 Task: Use GitHub's "Issues" to report a problem you encountered.
Action: Mouse moved to (948, 53)
Screenshot: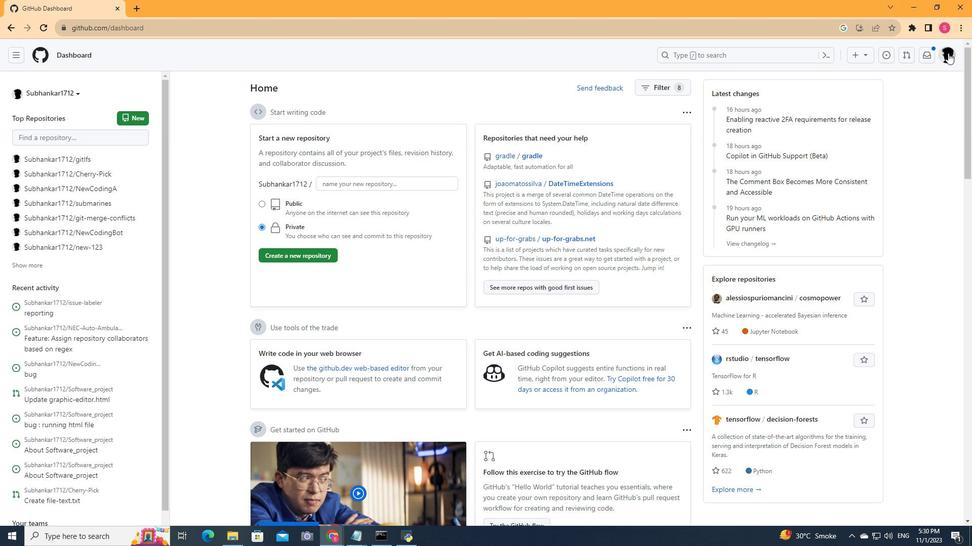 
Action: Mouse pressed left at (948, 53)
Screenshot: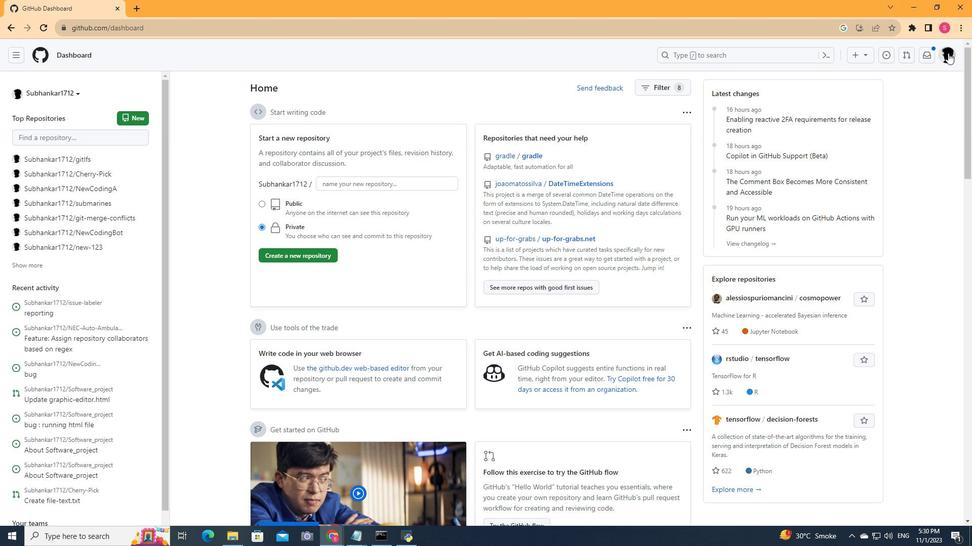 
Action: Mouse moved to (855, 123)
Screenshot: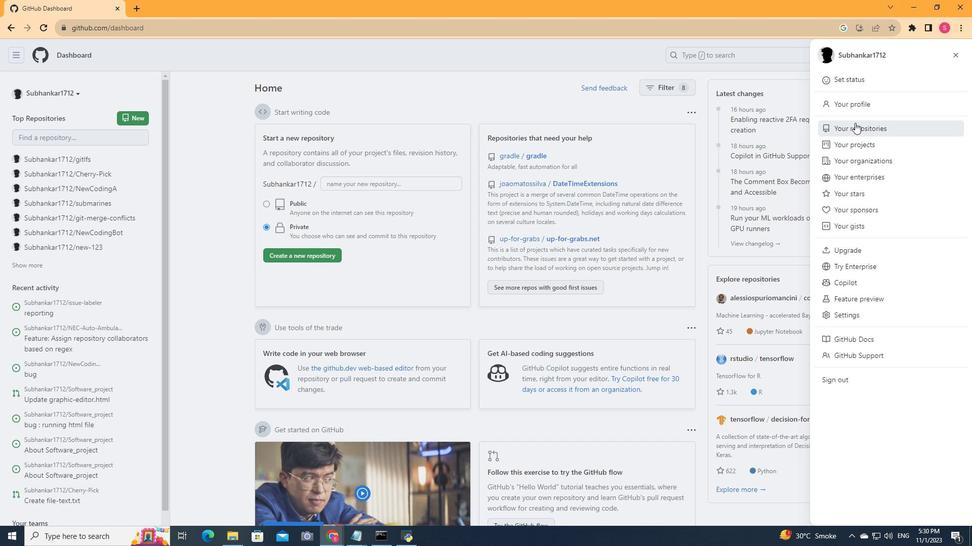 
Action: Mouse pressed left at (855, 123)
Screenshot: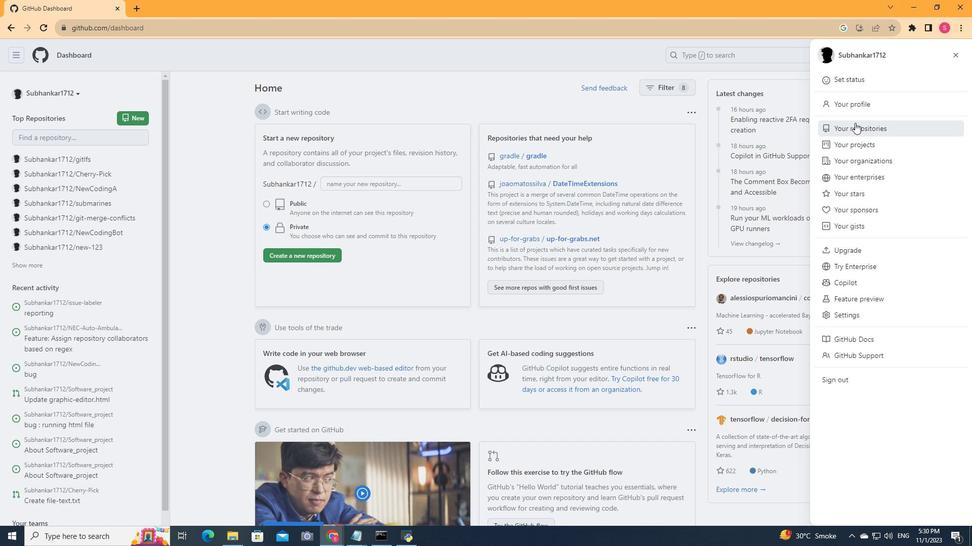 
Action: Mouse moved to (351, 222)
Screenshot: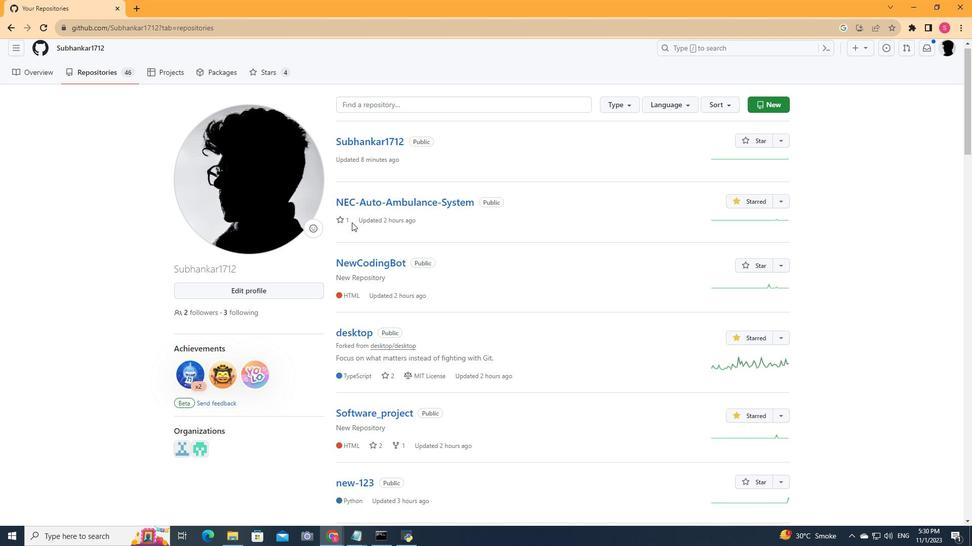 
Action: Mouse scrolled (351, 222) with delta (0, 0)
Screenshot: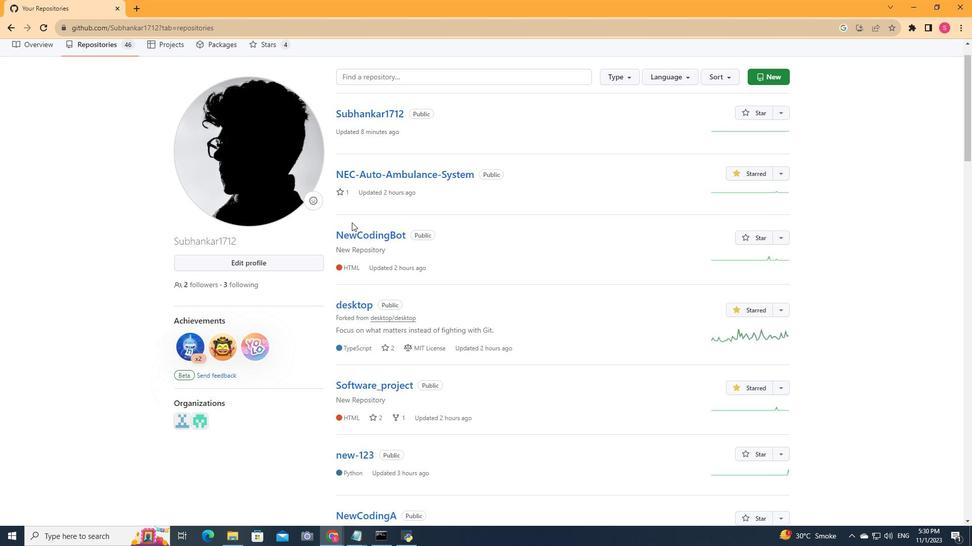
Action: Mouse moved to (351, 222)
Screenshot: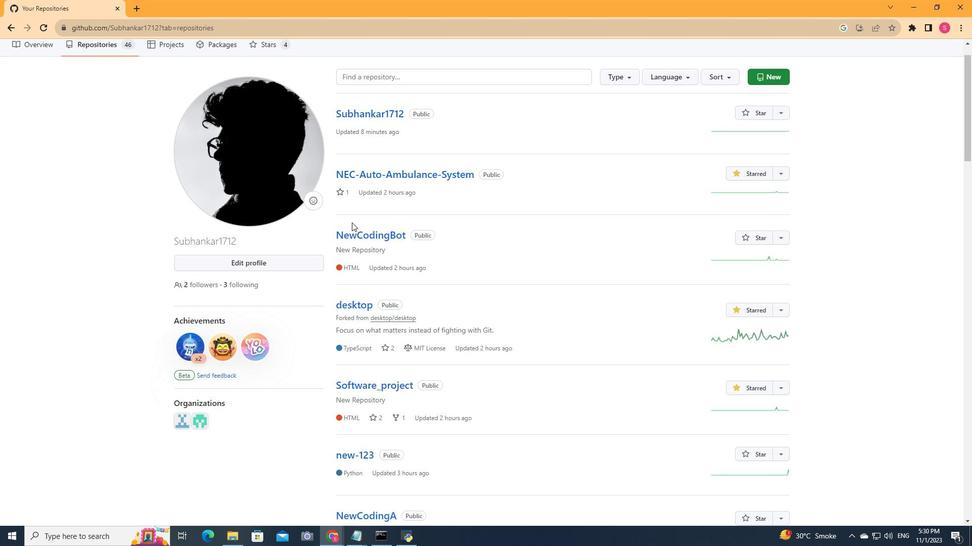 
Action: Mouse scrolled (351, 222) with delta (0, 0)
Screenshot: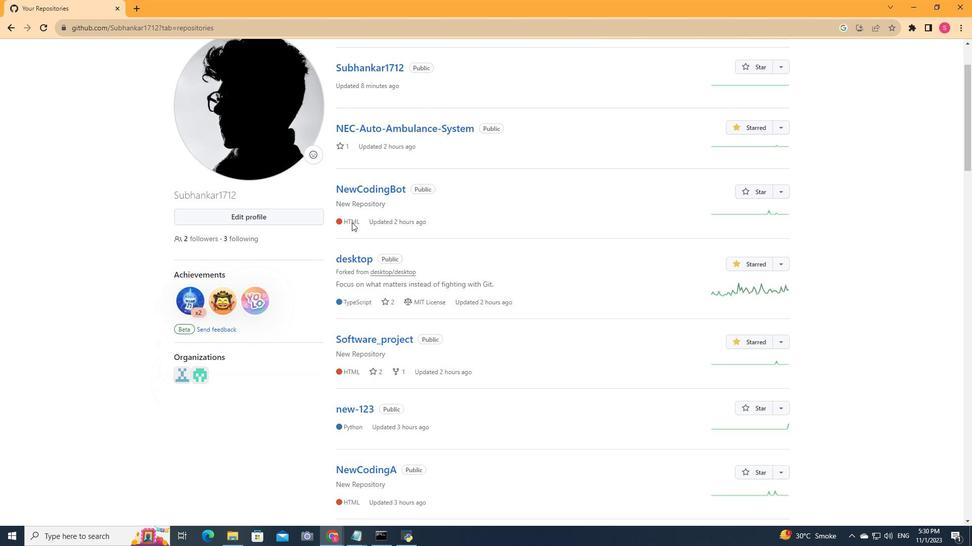 
Action: Mouse scrolled (351, 222) with delta (0, 0)
Screenshot: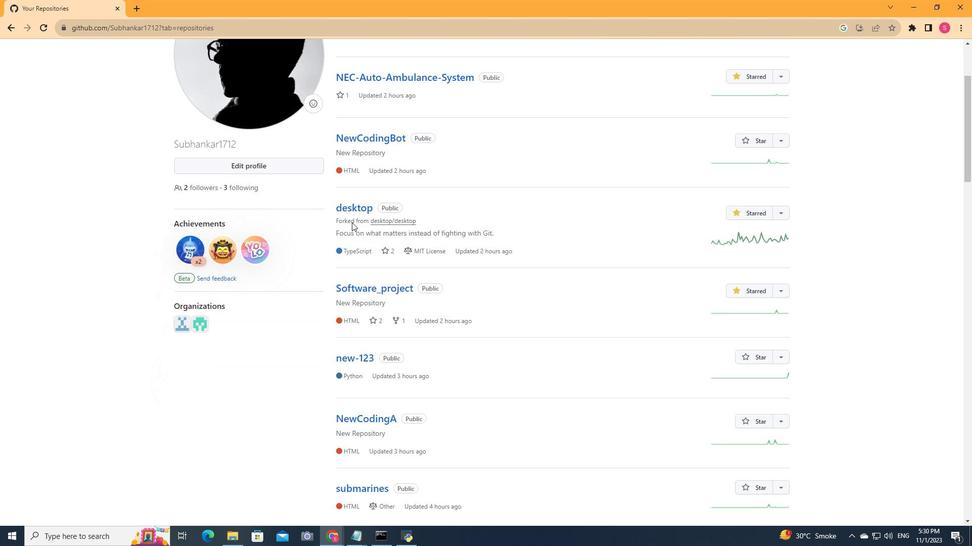 
Action: Mouse scrolled (351, 222) with delta (0, 0)
Screenshot: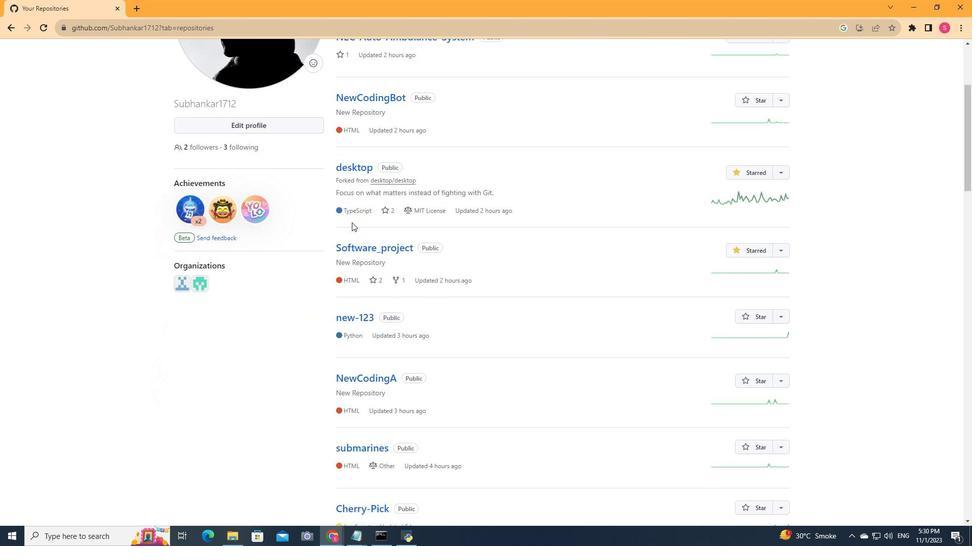 
Action: Mouse scrolled (351, 222) with delta (0, 0)
Screenshot: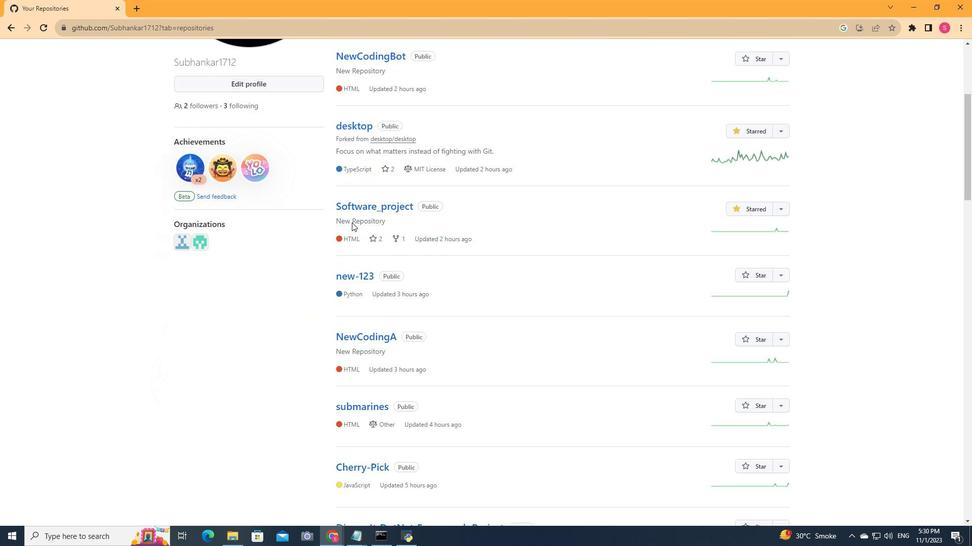 
Action: Mouse scrolled (351, 222) with delta (0, 0)
Screenshot: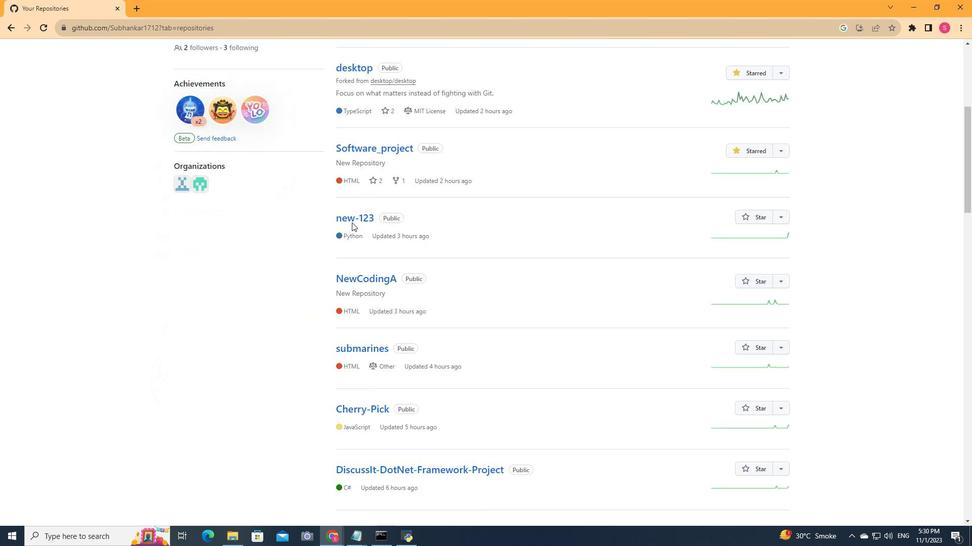 
Action: Mouse moved to (354, 220)
Screenshot: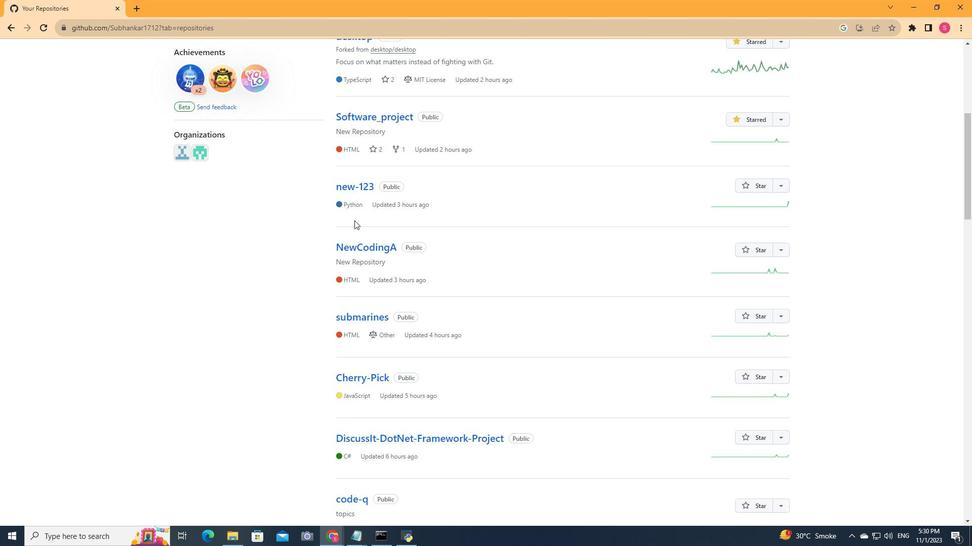 
Action: Mouse scrolled (354, 220) with delta (0, 0)
Screenshot: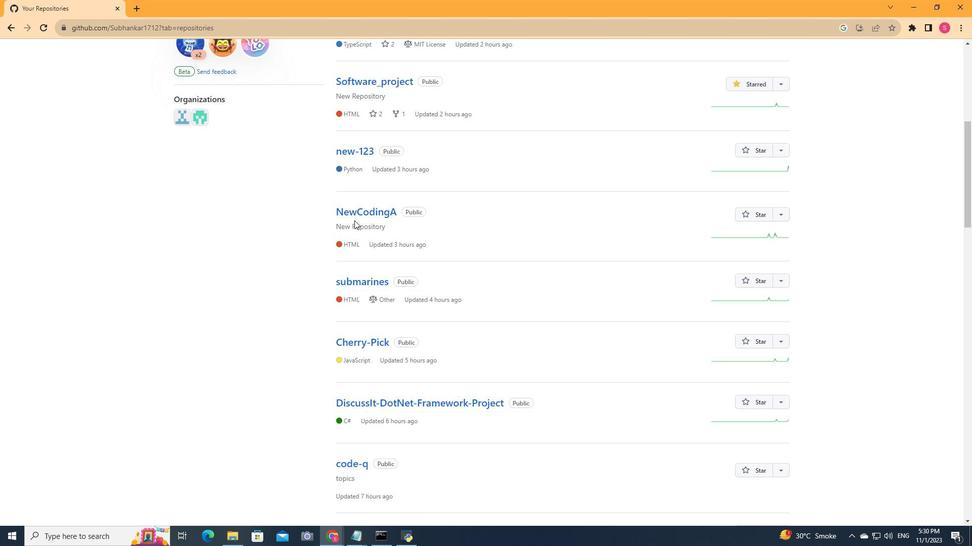 
Action: Mouse scrolled (354, 220) with delta (0, 0)
Screenshot: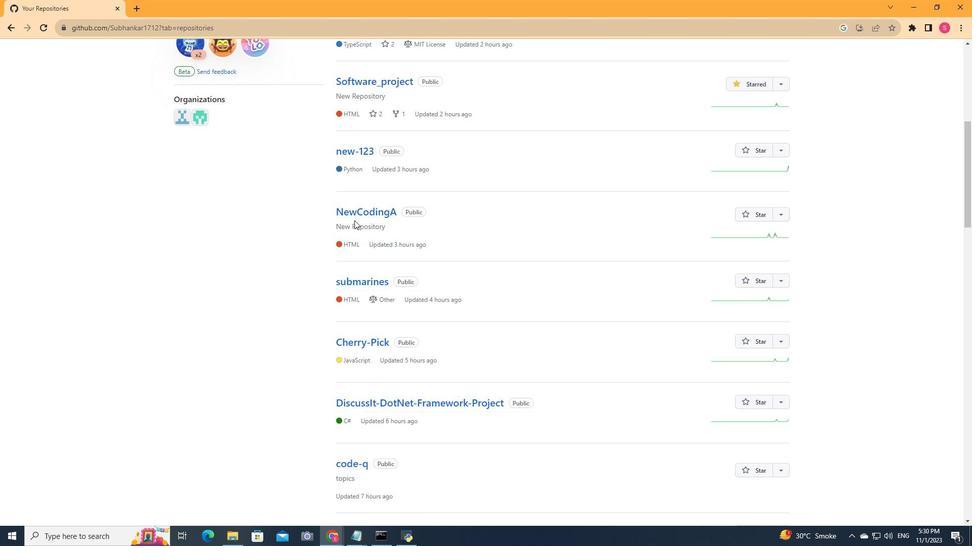 
Action: Mouse scrolled (354, 220) with delta (0, 0)
Screenshot: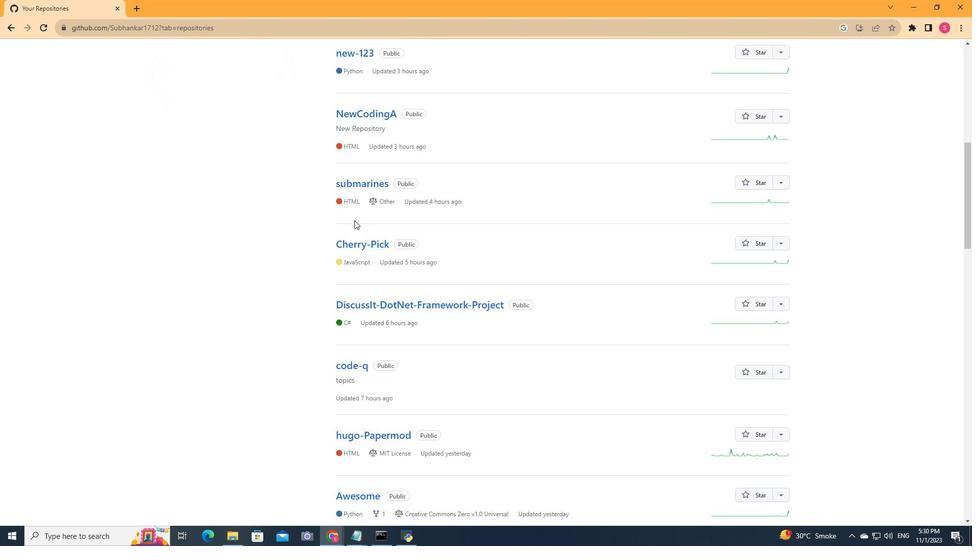 
Action: Mouse scrolled (354, 220) with delta (0, 0)
Screenshot: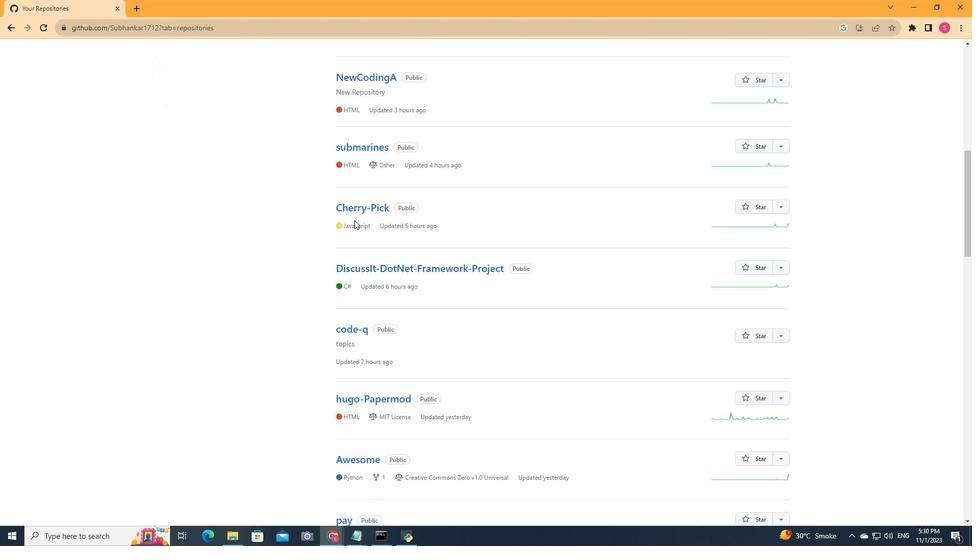
Action: Mouse scrolled (354, 220) with delta (0, 0)
Screenshot: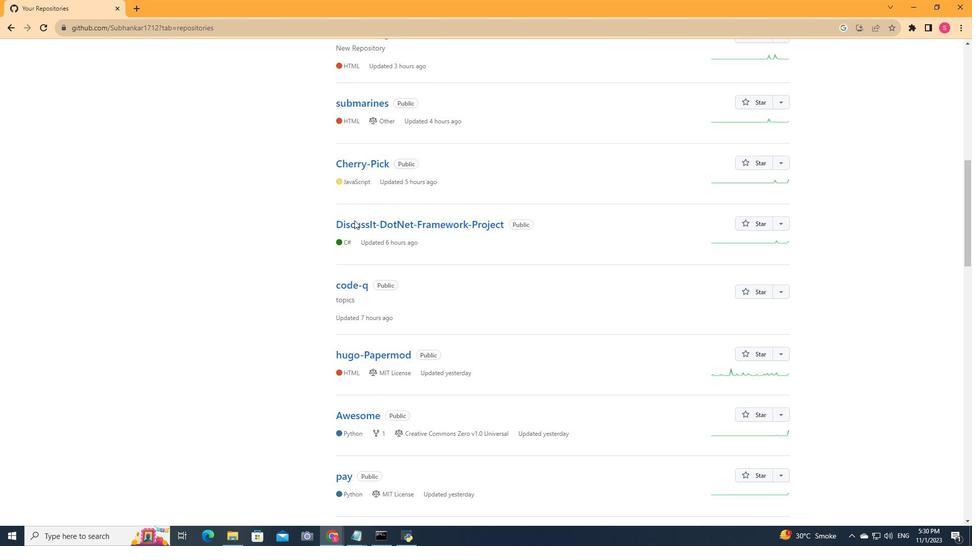 
Action: Mouse scrolled (354, 220) with delta (0, 0)
Screenshot: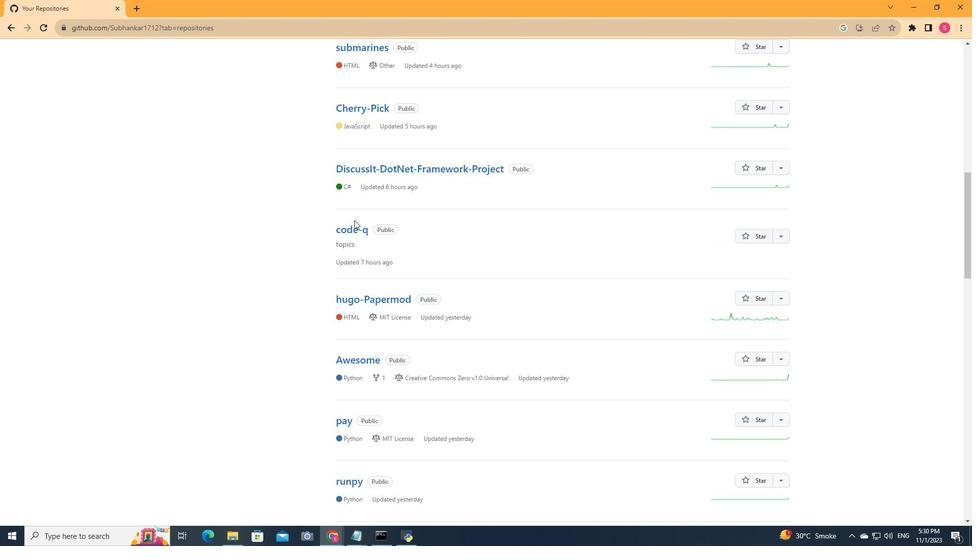 
Action: Mouse scrolled (354, 220) with delta (0, 0)
Screenshot: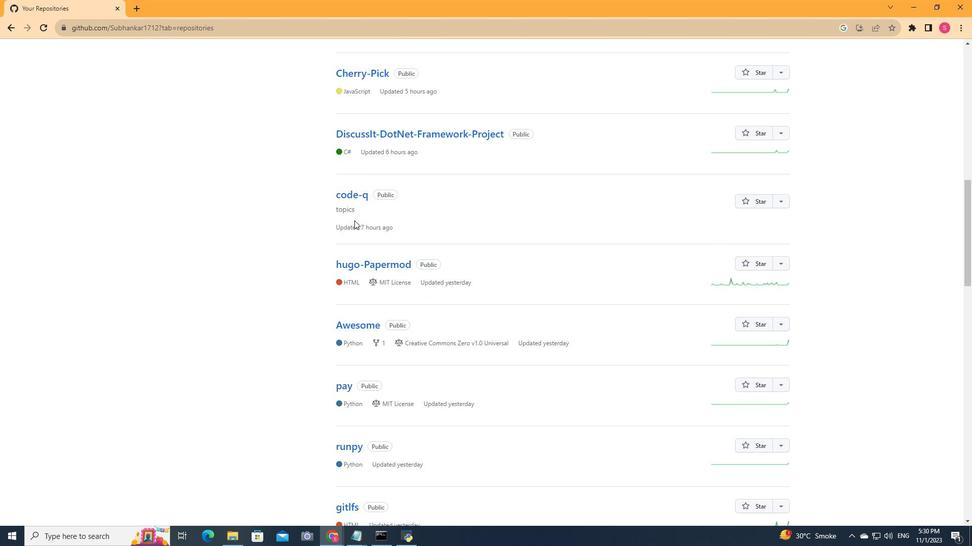 
Action: Mouse scrolled (354, 220) with delta (0, 0)
Screenshot: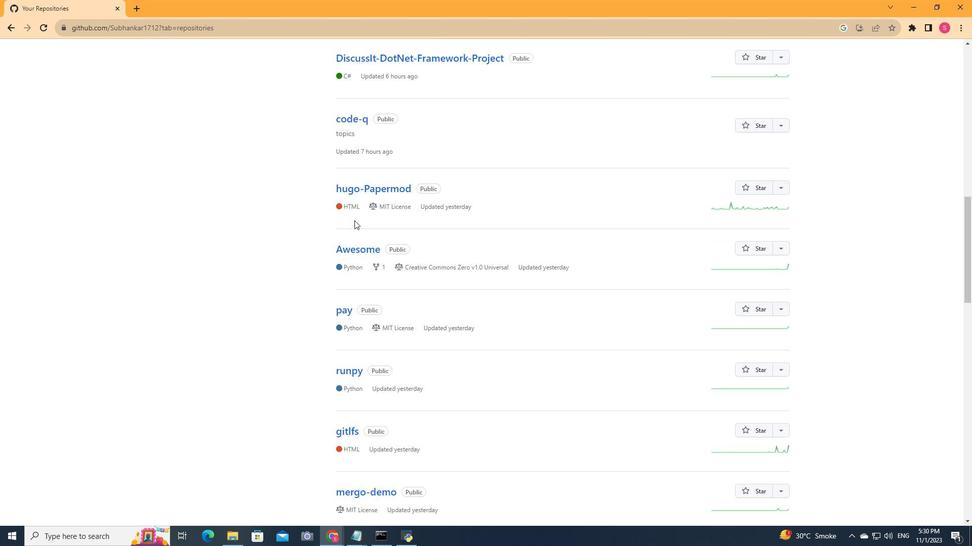 
Action: Mouse scrolled (354, 220) with delta (0, 0)
Screenshot: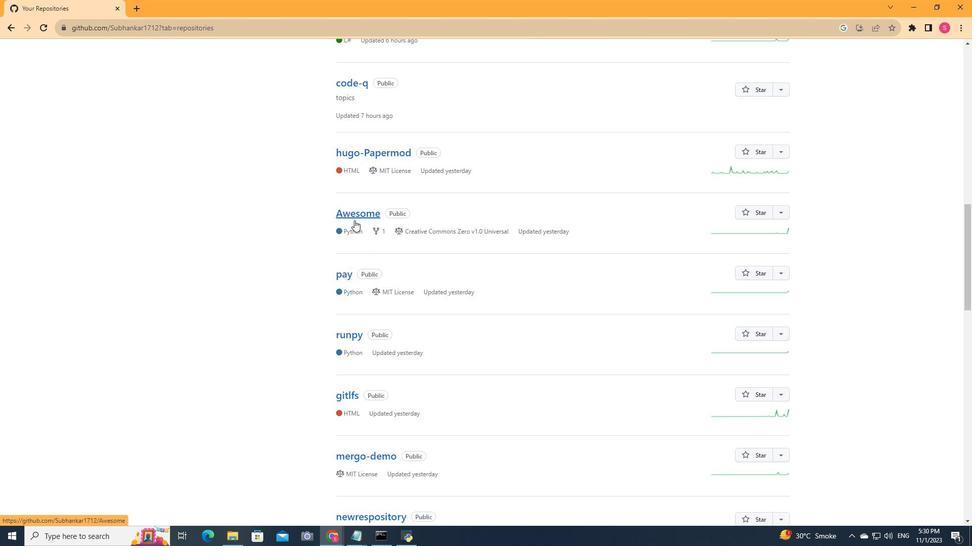
Action: Mouse scrolled (354, 220) with delta (0, 0)
Screenshot: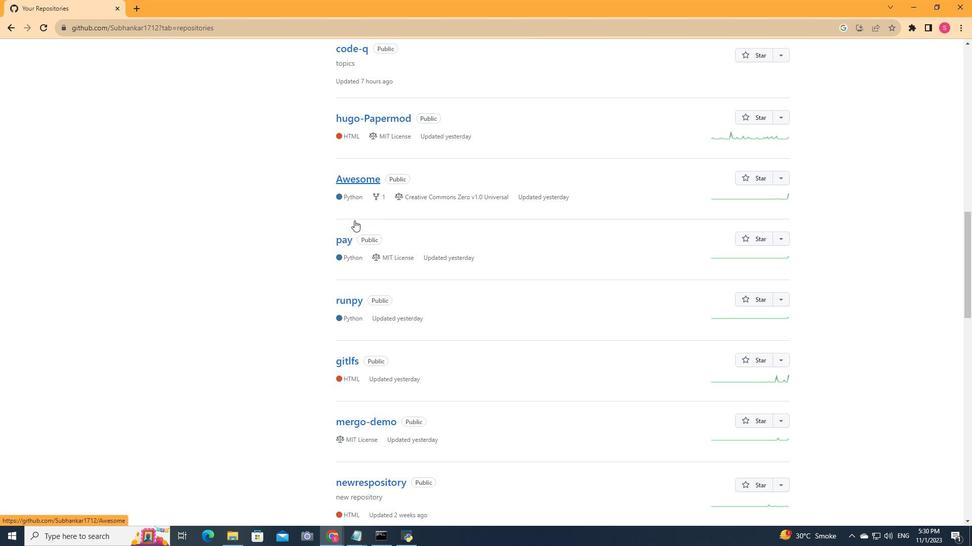 
Action: Mouse scrolled (354, 220) with delta (0, 0)
Screenshot: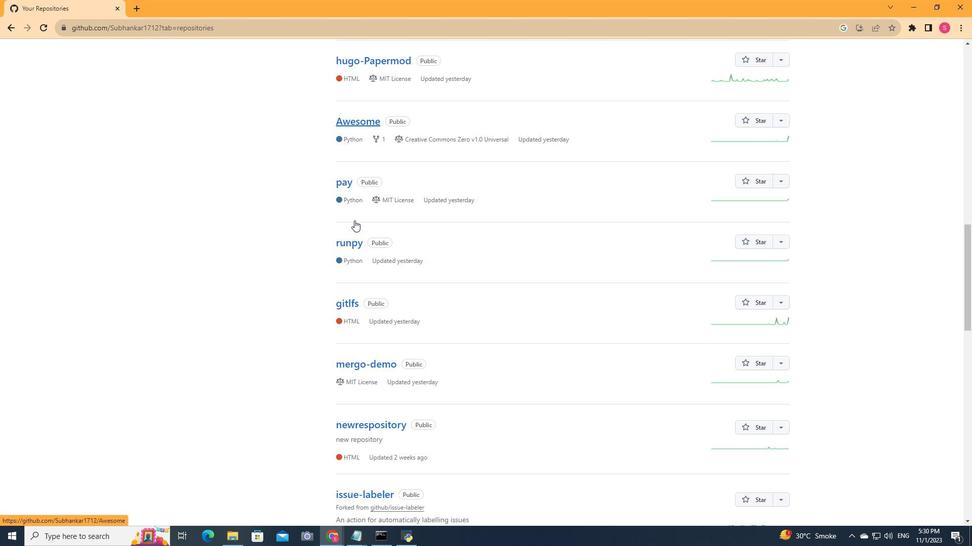 
Action: Mouse scrolled (354, 220) with delta (0, 0)
Screenshot: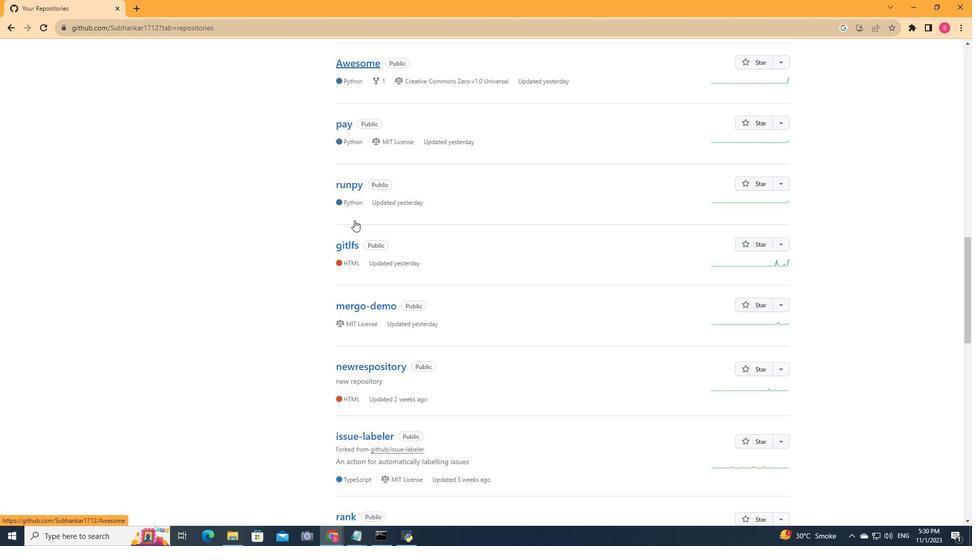 
Action: Mouse scrolled (354, 220) with delta (0, 0)
Screenshot: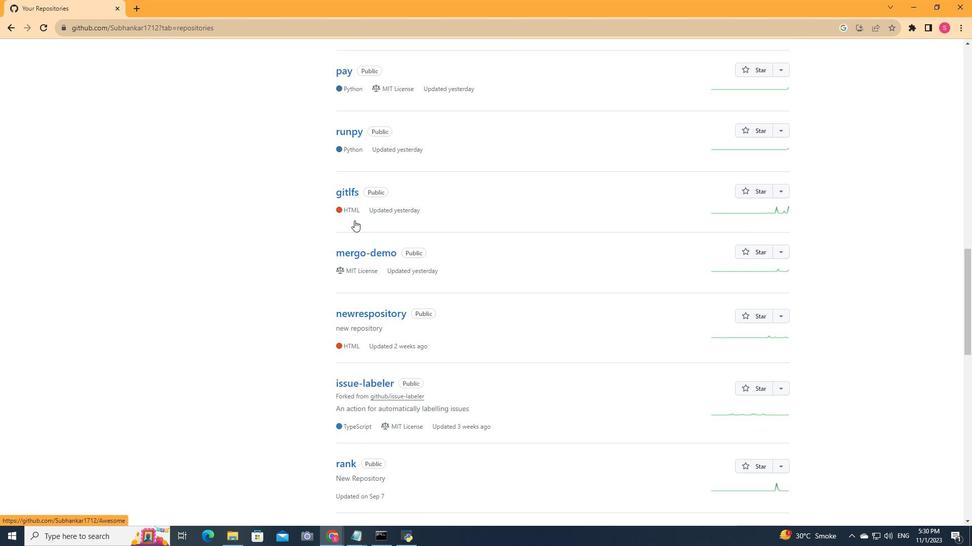 
Action: Mouse moved to (358, 348)
Screenshot: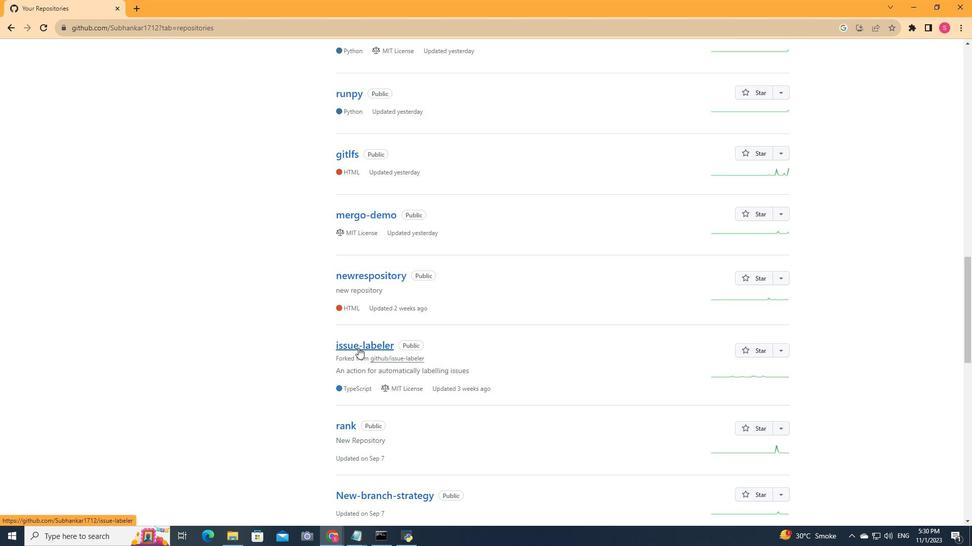 
Action: Mouse pressed left at (358, 348)
Screenshot: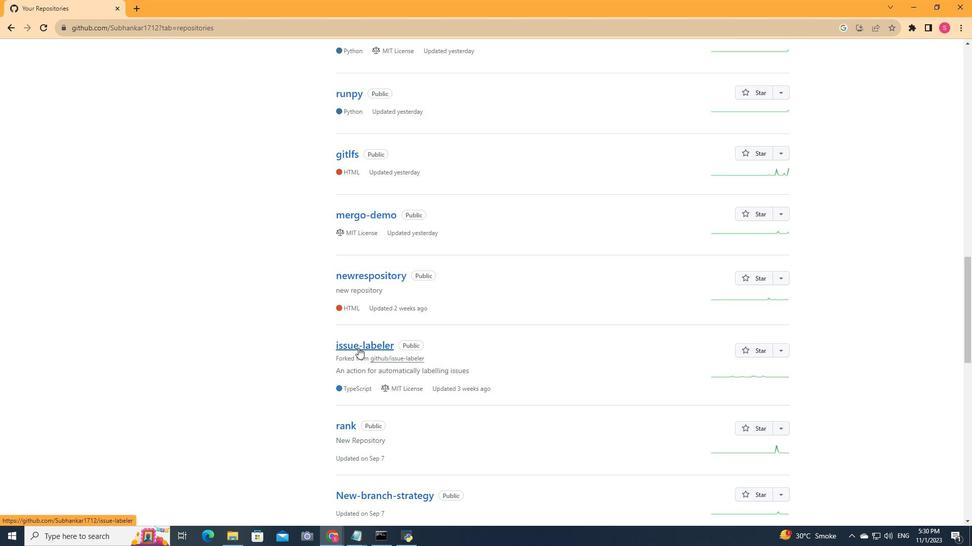 
Action: Mouse moved to (79, 82)
Screenshot: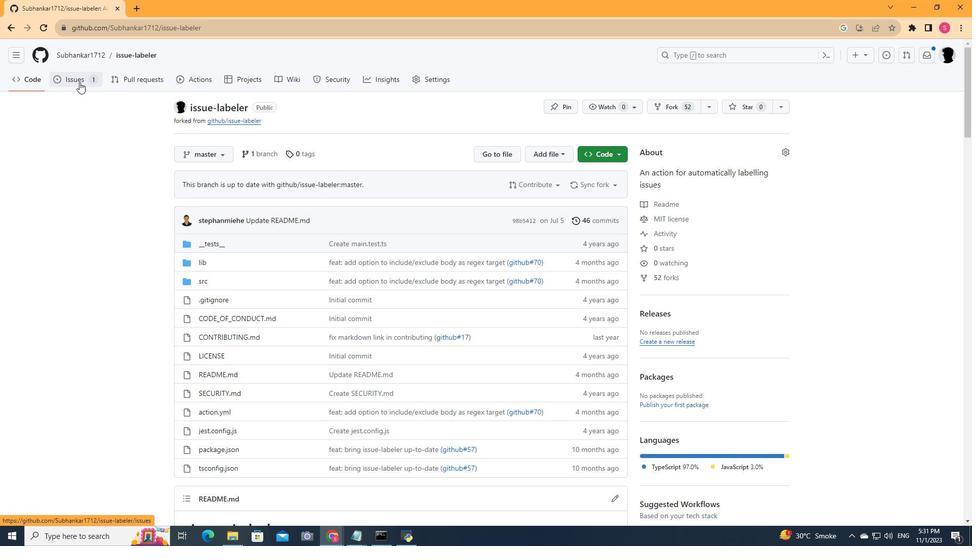 
Action: Mouse pressed left at (79, 82)
Screenshot: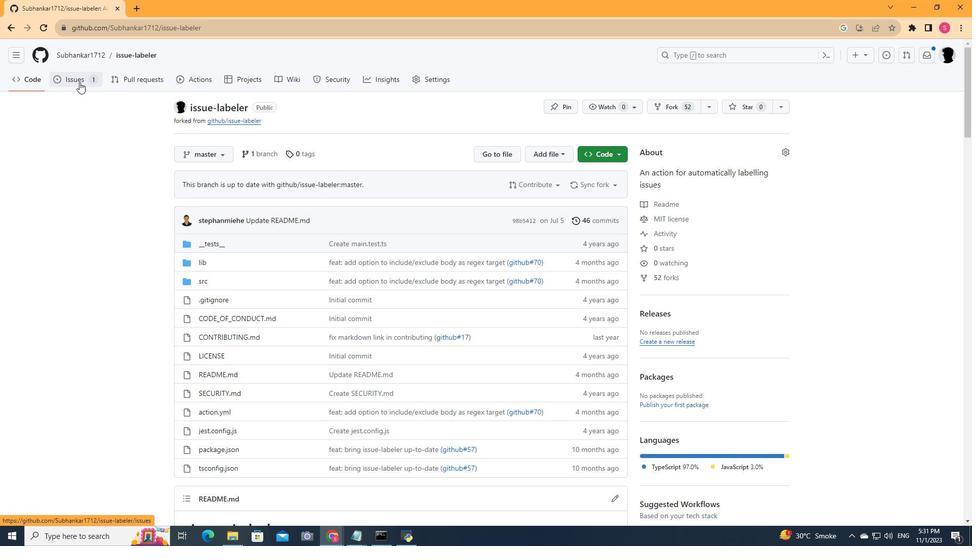 
Action: Mouse moved to (775, 113)
Screenshot: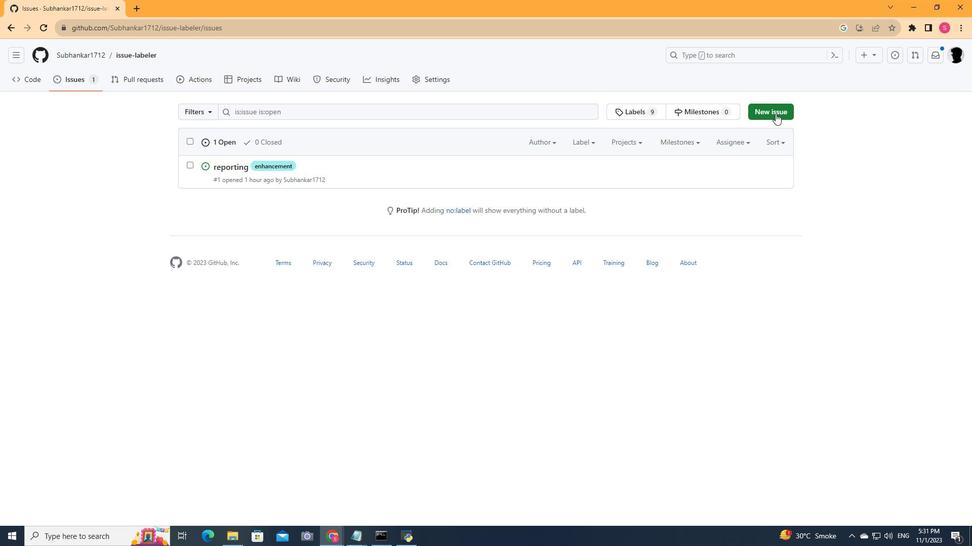 
Action: Mouse pressed left at (775, 113)
Screenshot: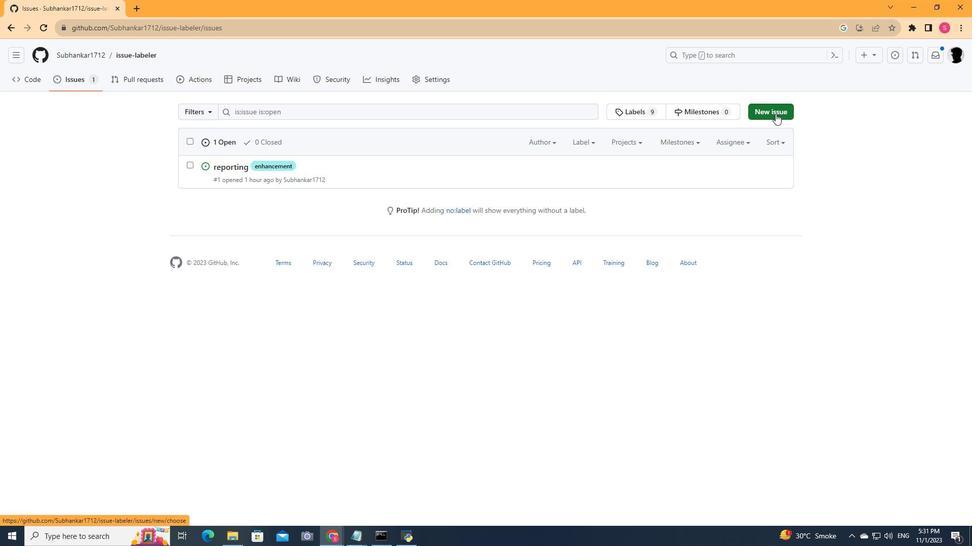 
Action: Mouse moved to (297, 133)
Screenshot: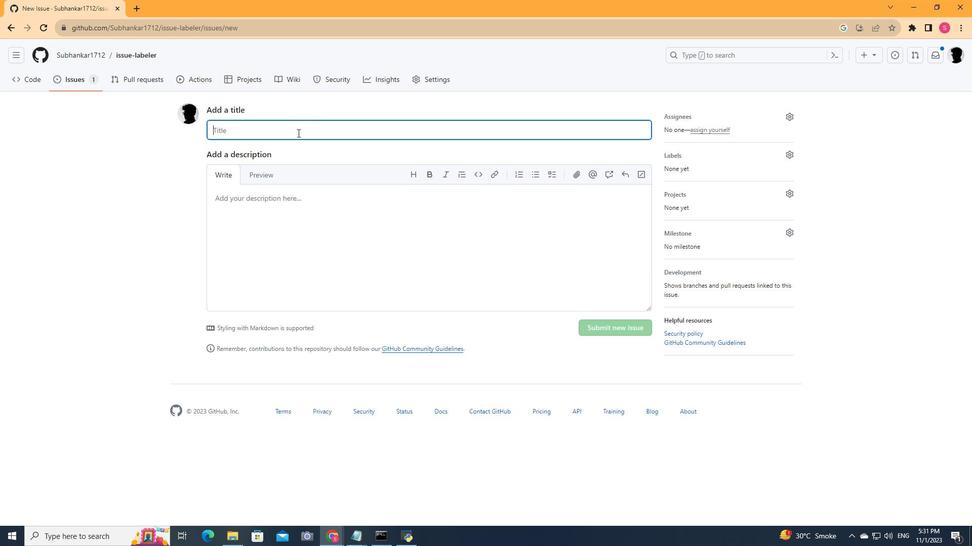 
Action: Key pressed <Key.shift>Encountered<Key.space>1<Key.space>file<Key.shift_r>(s<Key.shift_r>)<Key.space>that<Key.space>should<Key.space>have<Key.space>been<Key.space>pointers,but<Key.space>weren't<Key.space><Key.shift><Key.shift><Key.shift><Key.shift><Key.shift><Key.shift><Key.shift><Key.shift><Key.shift><Key.shift><Key.shift><Key.shift><Key.shift><Key.shift><Key.shift><Key.shift><Key.shift><Key.shift><Key.shift><Key.shift><Key.shift><Key.shift><Key.shift><Key.shift><Key.shift><Key.shift>#1939<Key.enter>
Screenshot: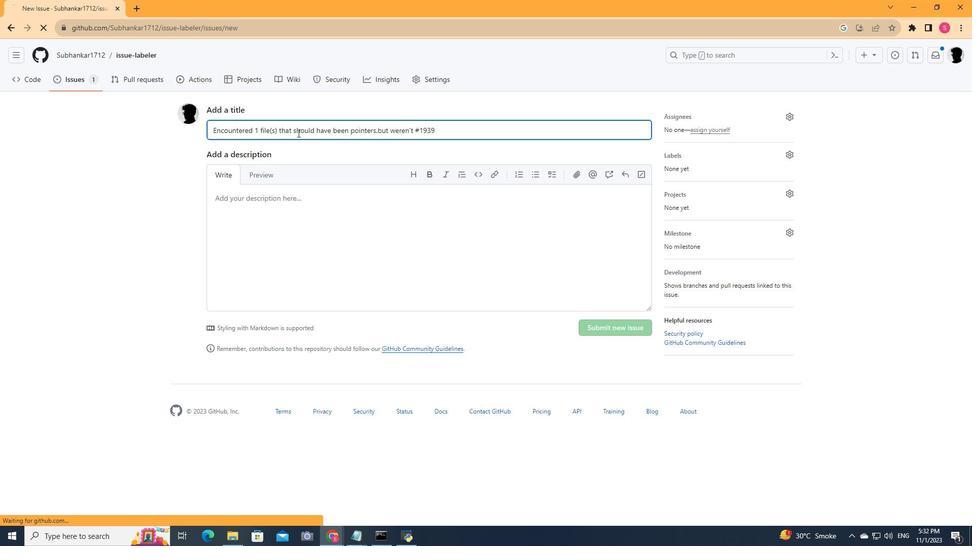 
Action: Mouse moved to (297, 212)
Screenshot: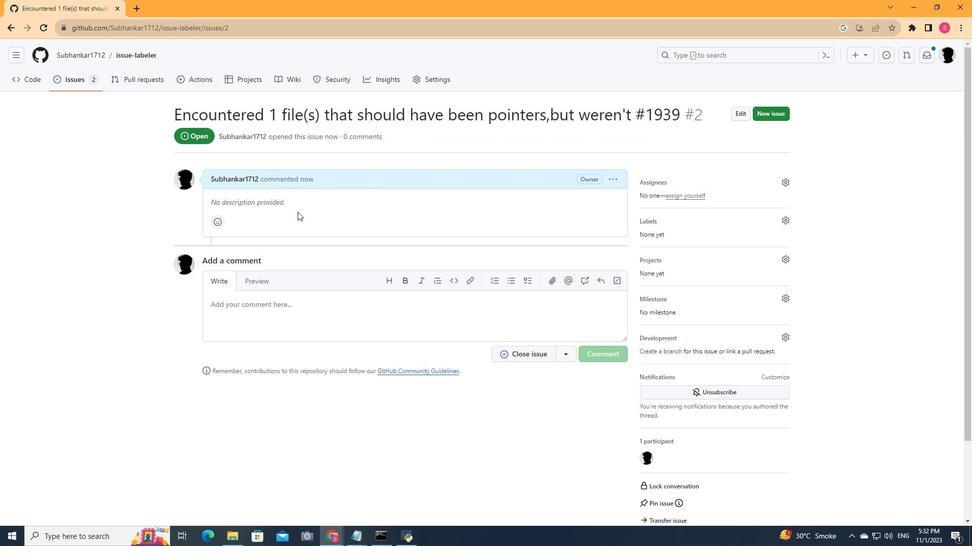 
Action: Mouse scrolled (297, 212) with delta (0, 0)
Screenshot: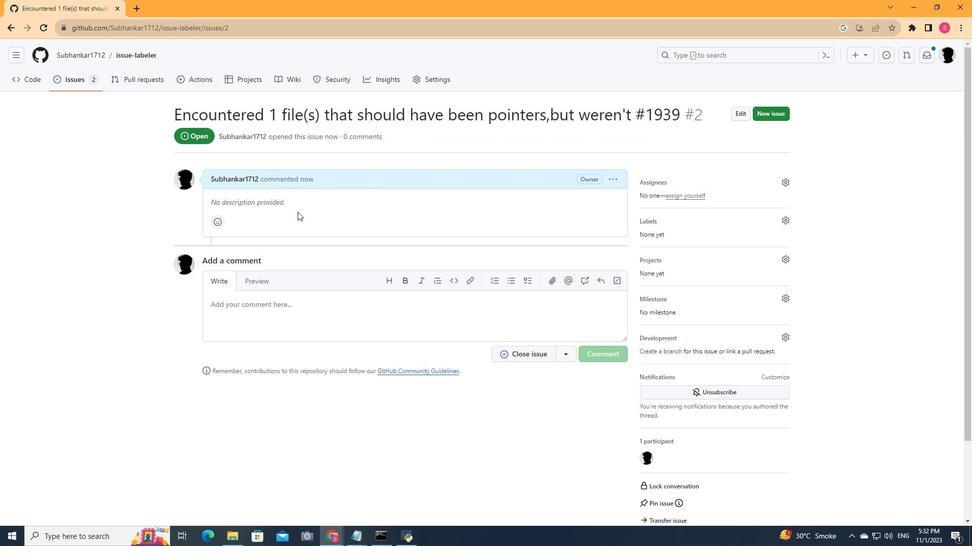 
Action: Mouse moved to (297, 212)
Screenshot: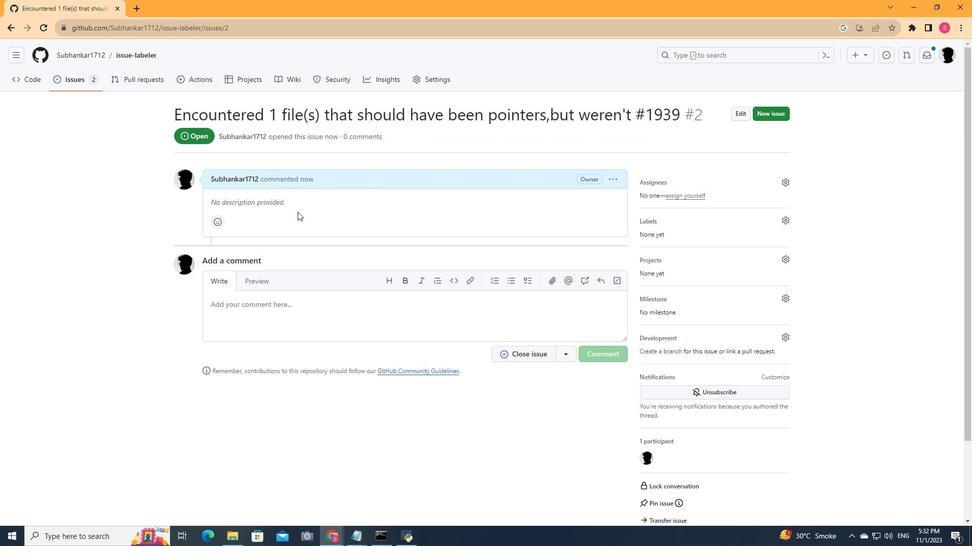 
Action: Mouse scrolled (297, 212) with delta (0, 0)
Screenshot: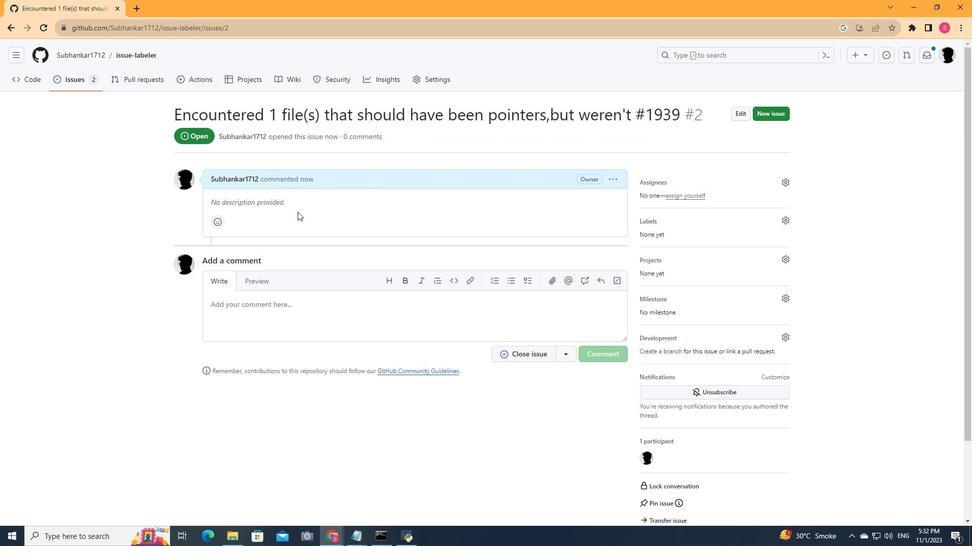 
Action: Mouse moved to (742, 114)
Screenshot: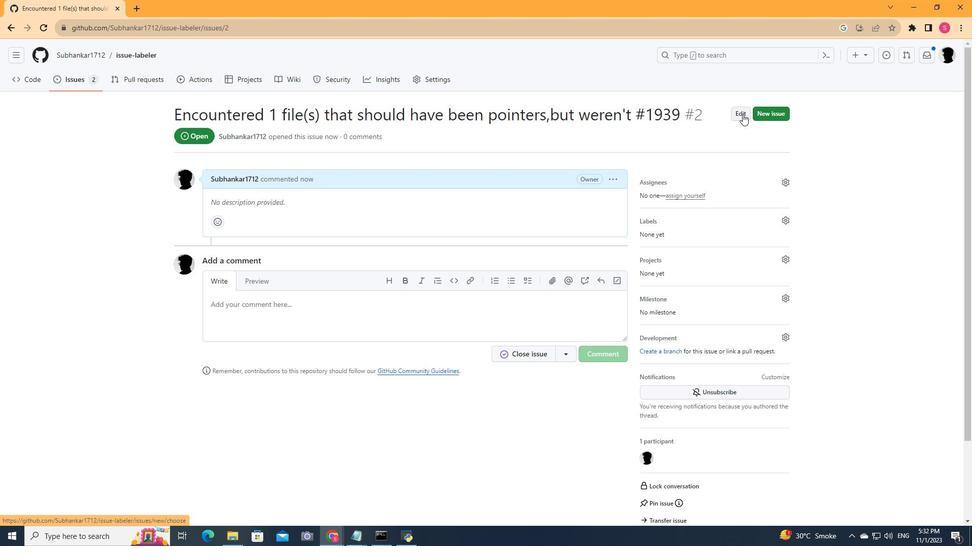
Action: Mouse pressed left at (742, 114)
Screenshot: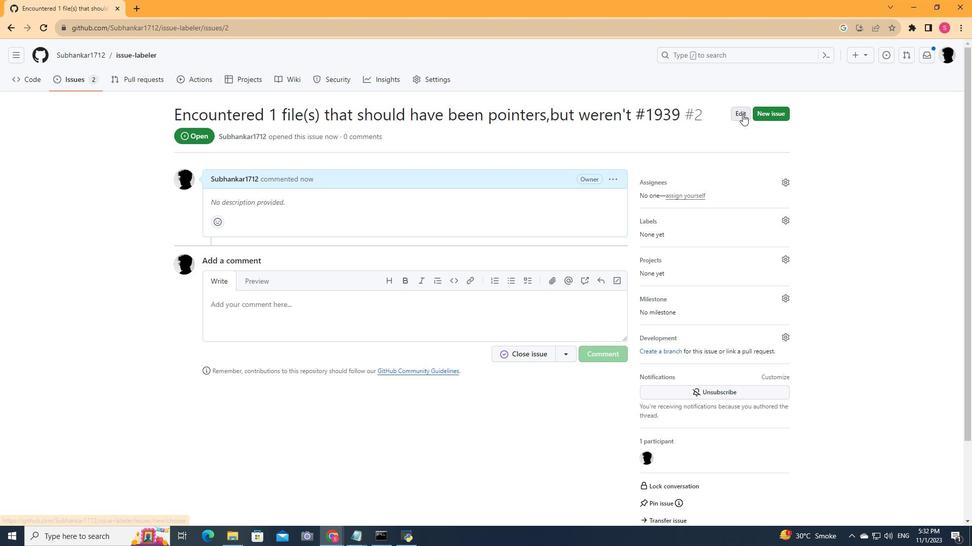 
Action: Mouse moved to (476, 110)
Screenshot: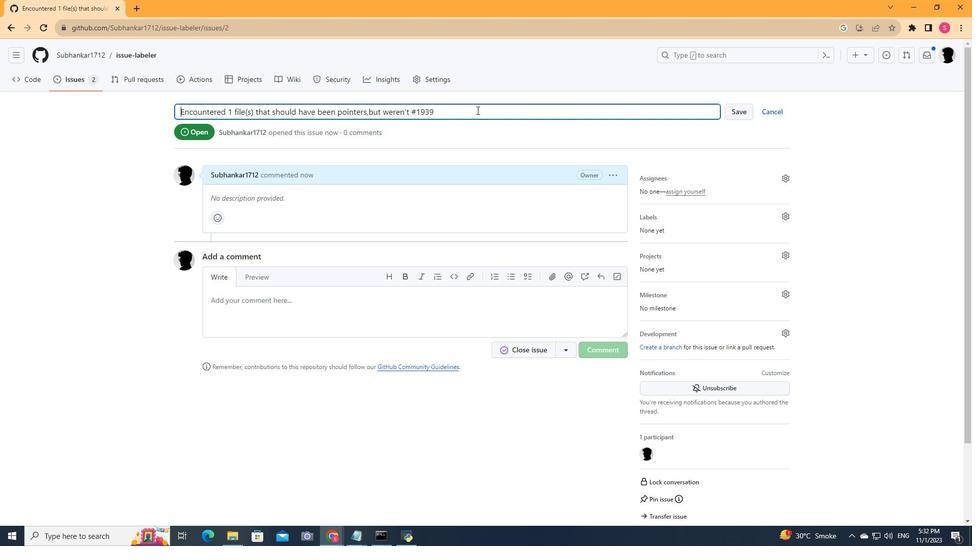 
Action: Mouse pressed left at (476, 110)
Screenshot: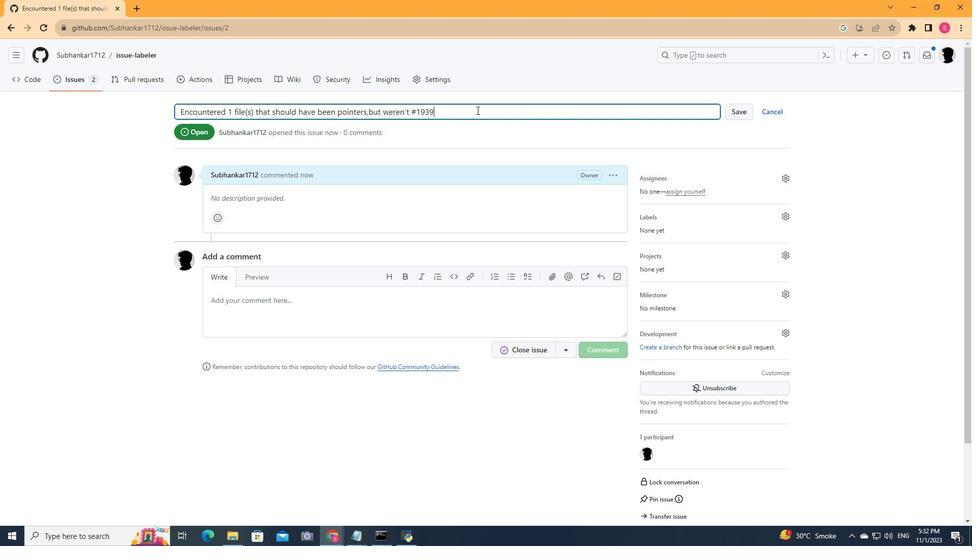 
Action: Mouse moved to (476, 110)
Screenshot: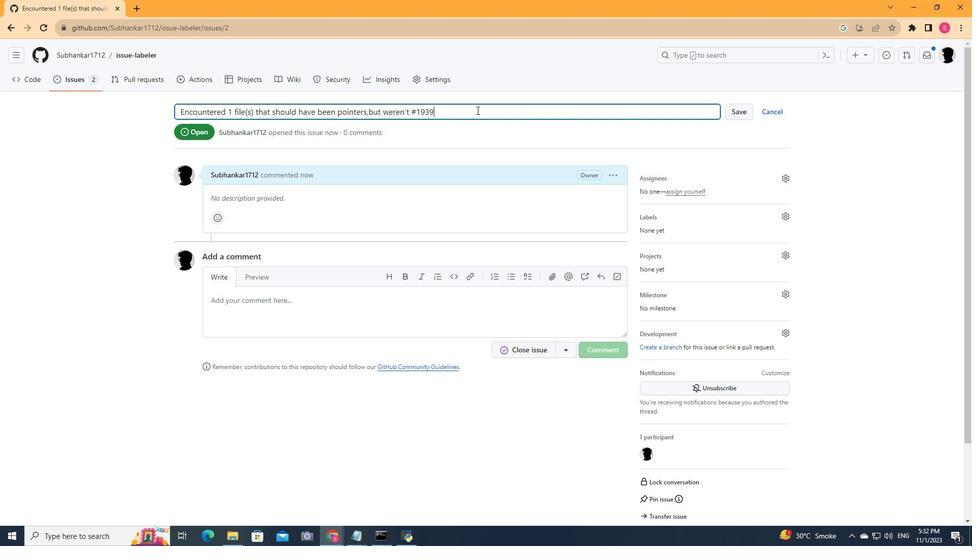 
Action: Key pressed <Key.backspace><Key.backspace><Key.backspace><Key.backspace><Key.backspace>
Screenshot: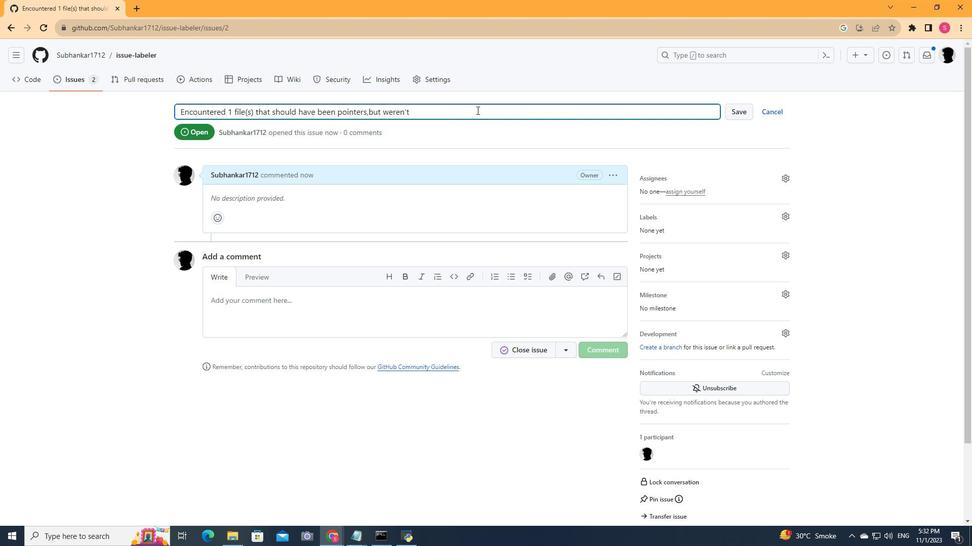 
Action: Mouse moved to (737, 109)
Screenshot: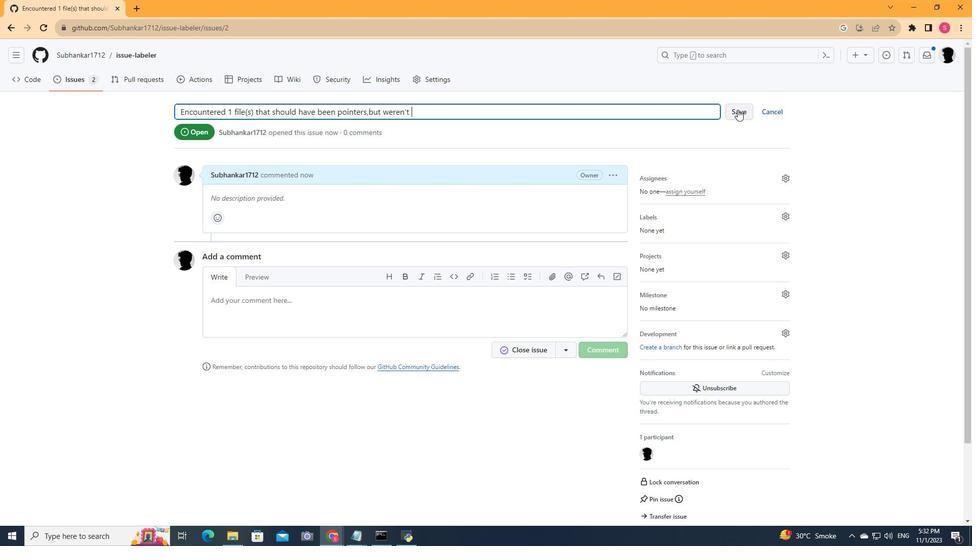 
Action: Mouse pressed left at (737, 109)
Screenshot: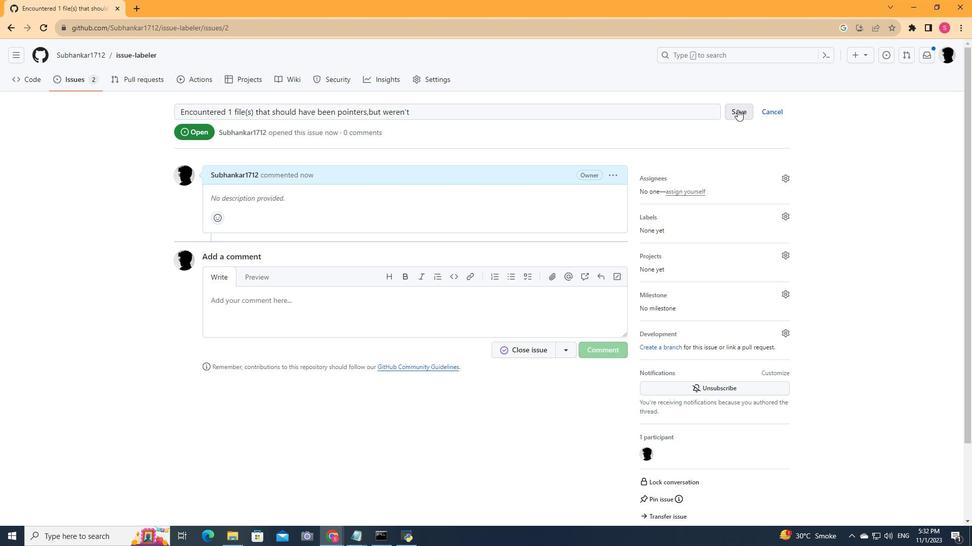 
Action: Mouse moved to (614, 179)
Screenshot: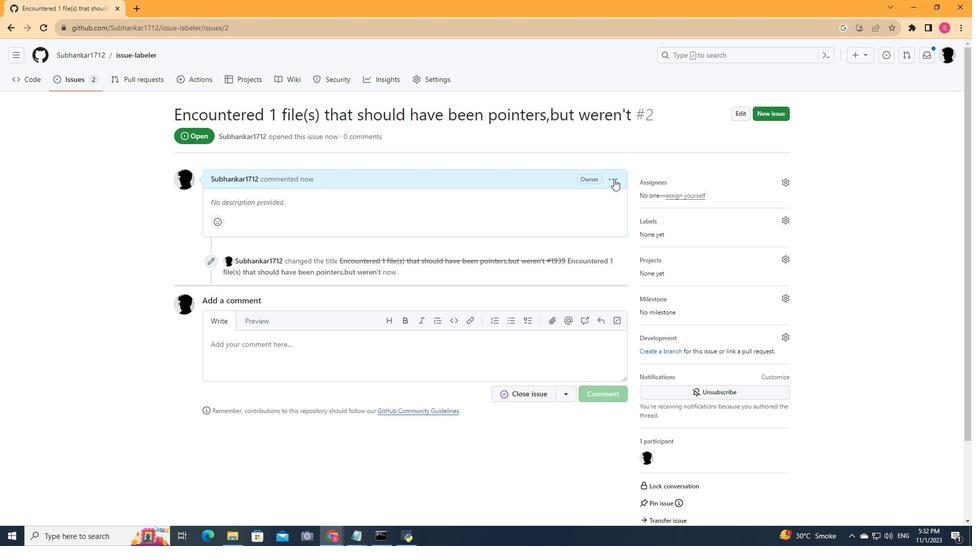 
Action: Mouse pressed left at (614, 179)
Screenshot: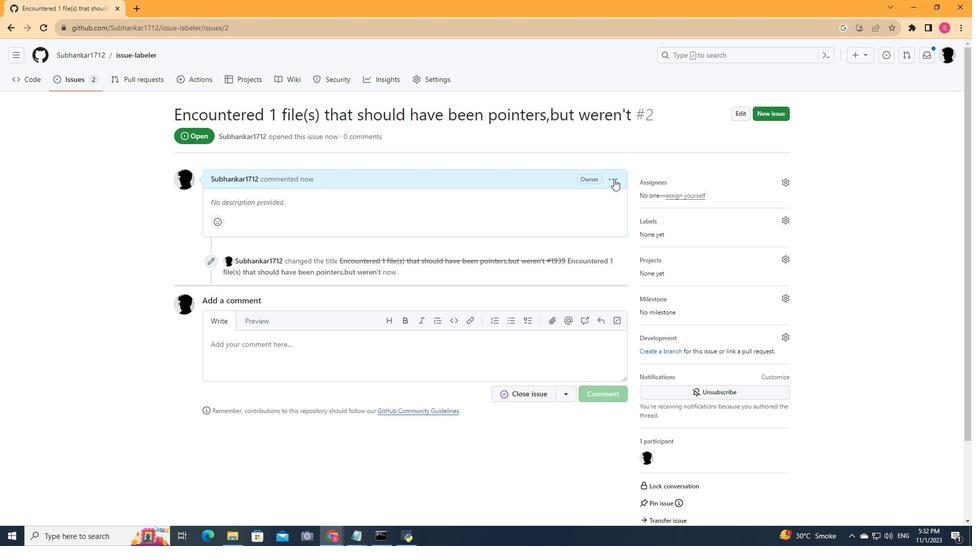 
Action: Mouse moved to (554, 237)
Screenshot: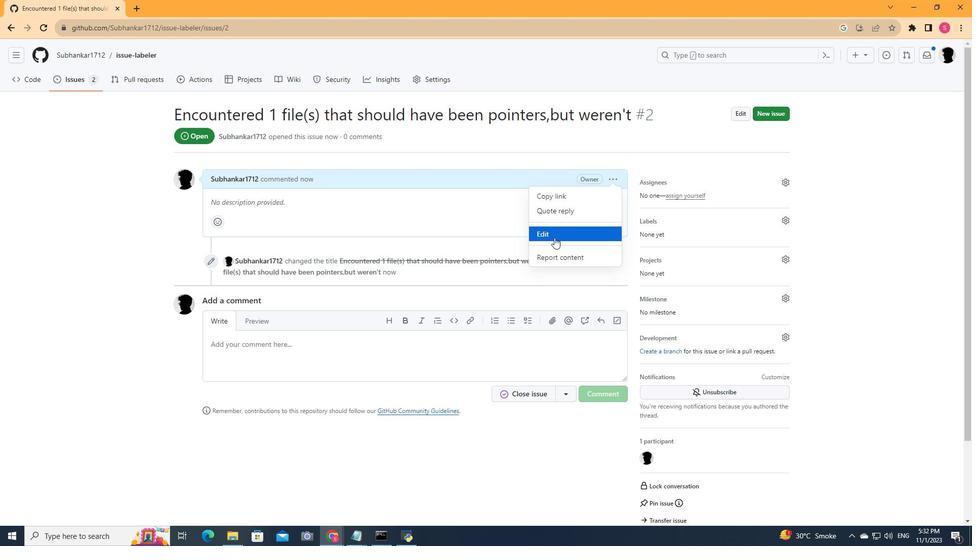 
Action: Mouse pressed left at (554, 237)
Screenshot: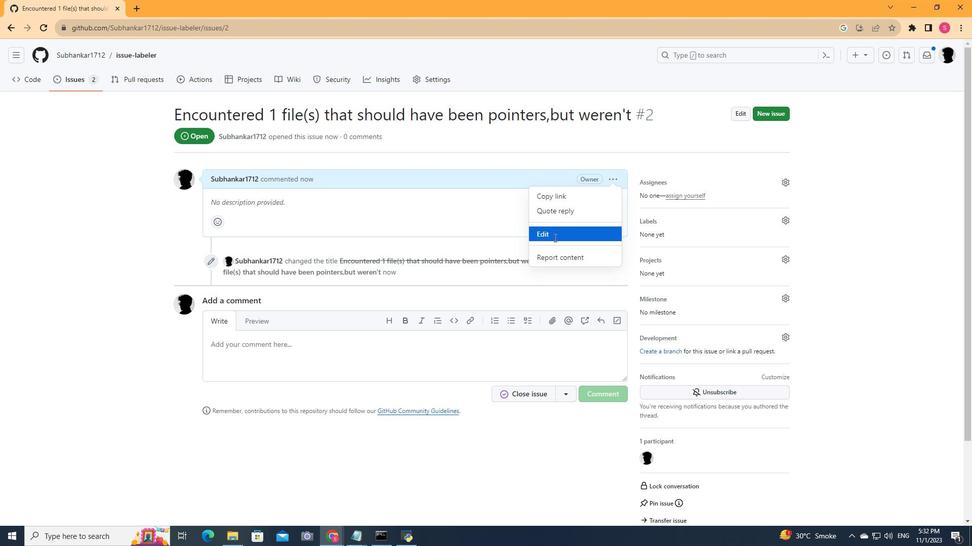
Action: Mouse moved to (271, 232)
Screenshot: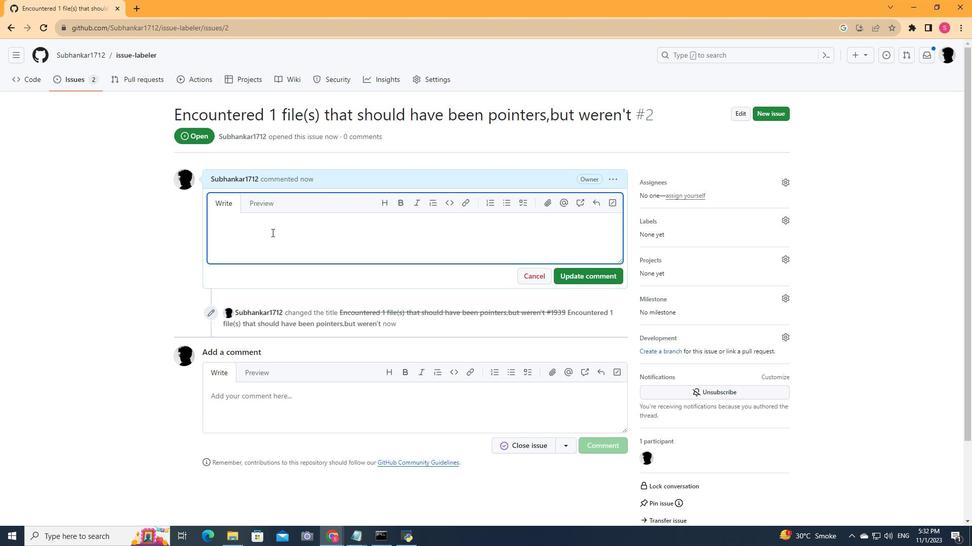
Action: Mouse pressed left at (271, 232)
Screenshot: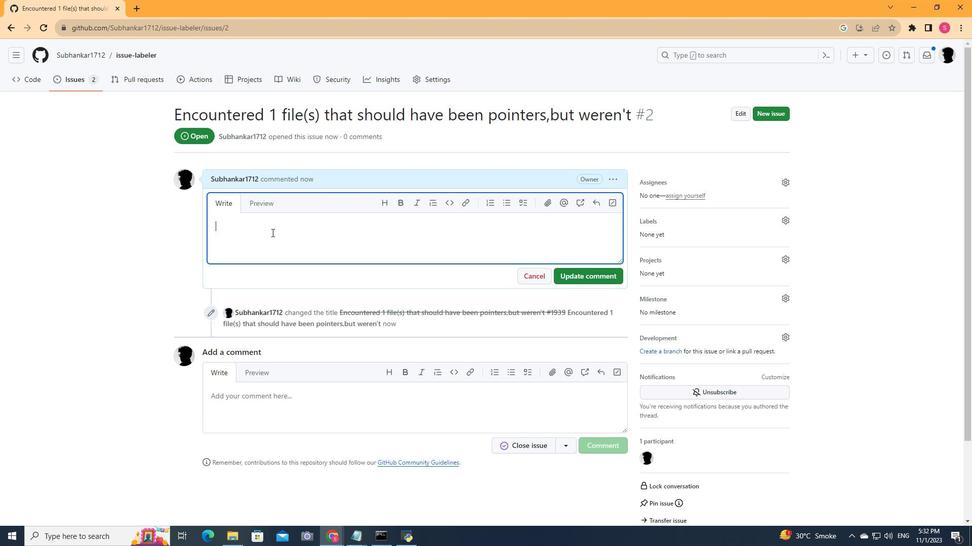 
Action: Key pressed <Key.shift>Hi<Key.space>this<Key.space>is<Key.space>my<Key.space>first<Key.space>time<Key.space>posting<Key.space><Key.backspace>,<Key.space>and<Key.space>has<Key.space>been<Key.space>my<Key.space>first<Key.space>time<Key.space>using<Key.space>git,<Key.space>so<Key.space>pla<Key.backspace>ease<Key.space>let<Key.space>me<Key.space>know<Key.space>if<Key.space><Key.shift>I'm<Key.space>making<Key.space>some<Key.space>embarrassing<Key.space>ma<Key.backspace>istakes<Key.space><Key.shift_r>:<Key.shift_r>)<Key.enter><Key.enter><Key.shift>We<Key.space><Key.backspace>'re<Key.space>using<Key.space>git<Key.space>lfs<Key.space>for<Key.space>a<Key.space>company<Key.space>pro<Key.left><Key.left><Key.right><Key.right>ject<Key.space>and<Key.space>my<Key.space>computer<Key.space>has<Key.space>been<Key.space>the<Key.space>only<Key.space>one<Key.space>where<Key.space>lfs<Key.space>checkouts<Key.space>hang<Key.space>indefinitely<Key.space><Key.backspace>.<Key.space><Key.shift>The<Key.space>branch<Key.space>sy<Key.backspace>tatus<Key.space>is<Key.space>marking<Key.space>a<Key.space>bunch<Key.space>of<Key.space>files<Key.space>dirty<Key.space>that<Key.space><Key.space><Key.space><Key.backspace><Key.backspace><Key.space>h<Key.backspace><Key.backspace>p<Key.backspace><Key.space><Key.backspace>should<Key.space>have<Key.space>ba<Key.backspace><Key.backspace><Key.backspace><Key.space>been<Key.space>pointers<Key.space><Key.backspace>.<Key.space>but<Key.space>weren't<Key.space>when<Key.space>attempting<Key.space>to<Key.space>checkout<Key.space>an<Key.space>individual<Key.space>file.<Key.enter><Key.enter><Key.shift>This<Key.space>issue<Key.space>seems<Key.space>similar<Key.space>to<Key.space><Key.shift><Key.shift><Key.shift><Key.shift><Key.shift><Key.shift><Key.shift><Key.shift><Key.shift><Key.shift><Key.shift><Key.shift><Key.shift><Key.shift><Key.shift><Key.shift><Key.shift><Key.shift><Key.shift><Key.shift><Key.shift><Key.shift><Key.shift><Key.shift><Key.shift><Key.shift><Key.shift><Key.shift><Key.shift><Key.shift><Key.shift><Key.shift>#1900<Key.space>that<Key.space>is<Key.space>still<Key.space>being<Key.space>addressed<Key.space><Key.backspace>...<Key.space>so<Key.space>there<Key.space>doesn't<Key.space>seem<Key.space>to<Key.space>nn<Key.backspace><Key.backspace>be<Key.space>an<Key.space>obvious<Key.space>solution<Key.space>yet<Key.space><Key.backspace>.<Key.space><Key.shift>What<Key.space>can<Key.space>i<Key.space>do<Key.space>to<Key.space>f<Key.backspace>resolve<Key.space><Key.space><Key.backspace>this<Key.space>issue<Key.shift_r>?
Screenshot: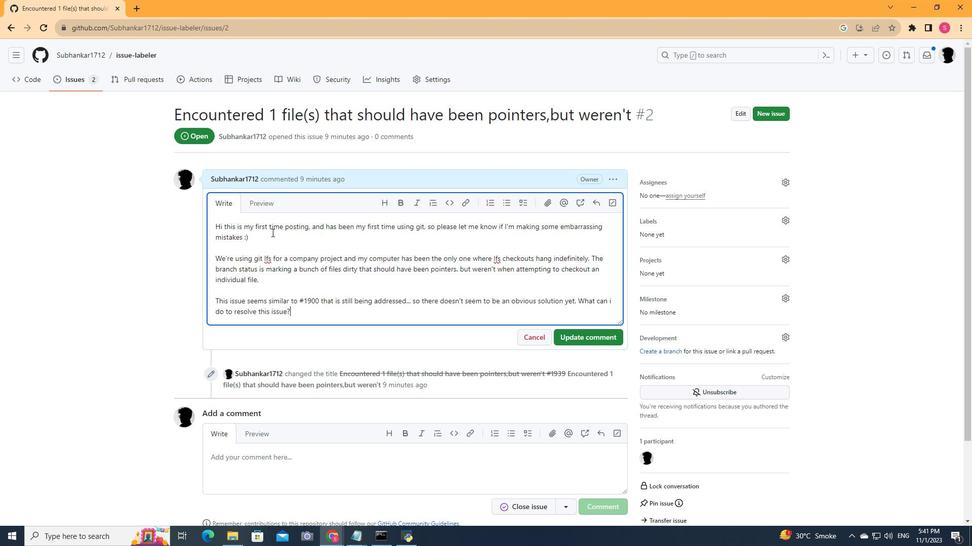 
Action: Mouse moved to (262, 281)
Screenshot: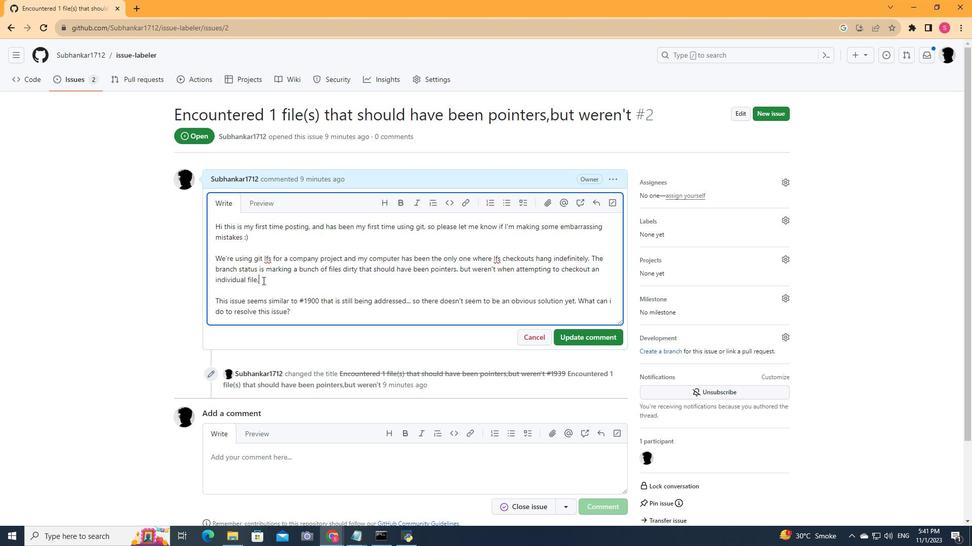 
Action: Mouse pressed left at (262, 281)
Screenshot: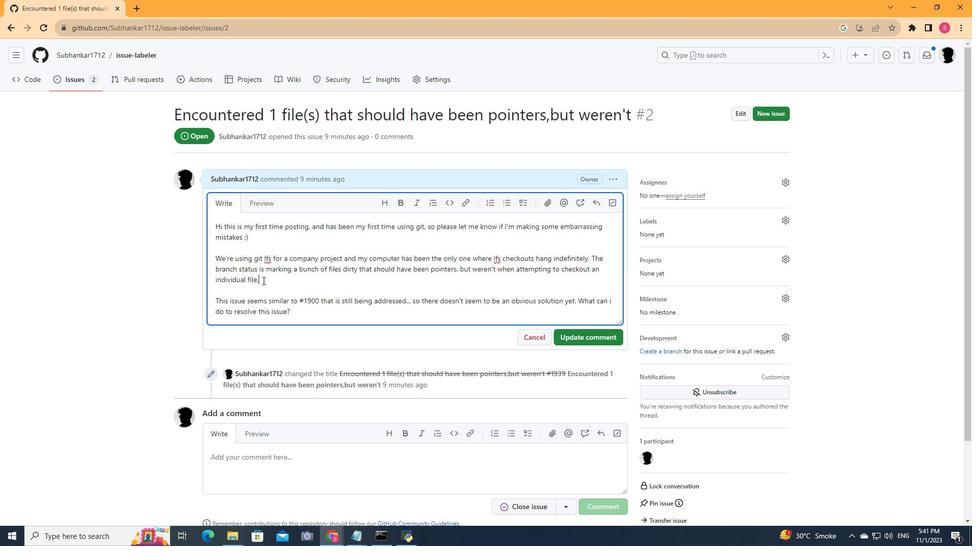 
Action: Mouse moved to (374, 268)
Screenshot: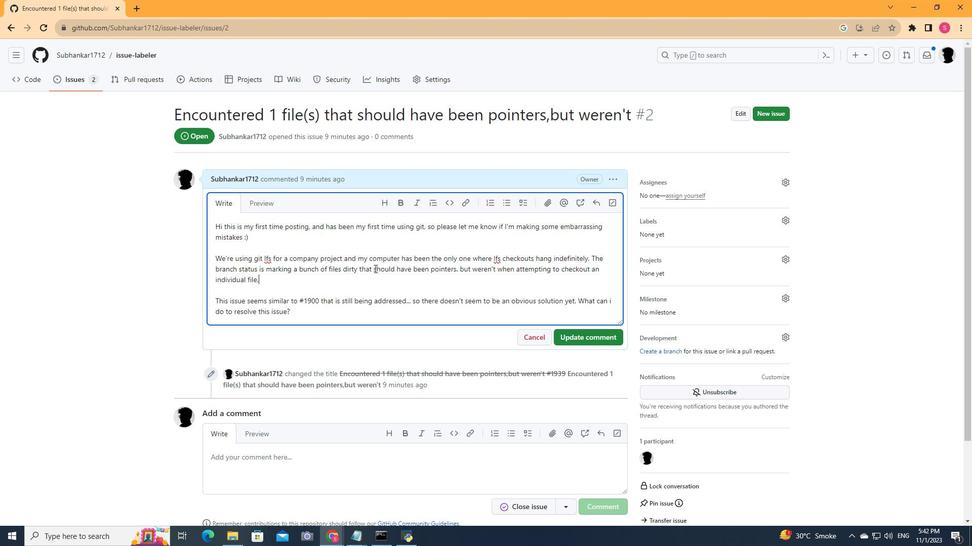 
Action: Mouse pressed left at (374, 268)
Screenshot: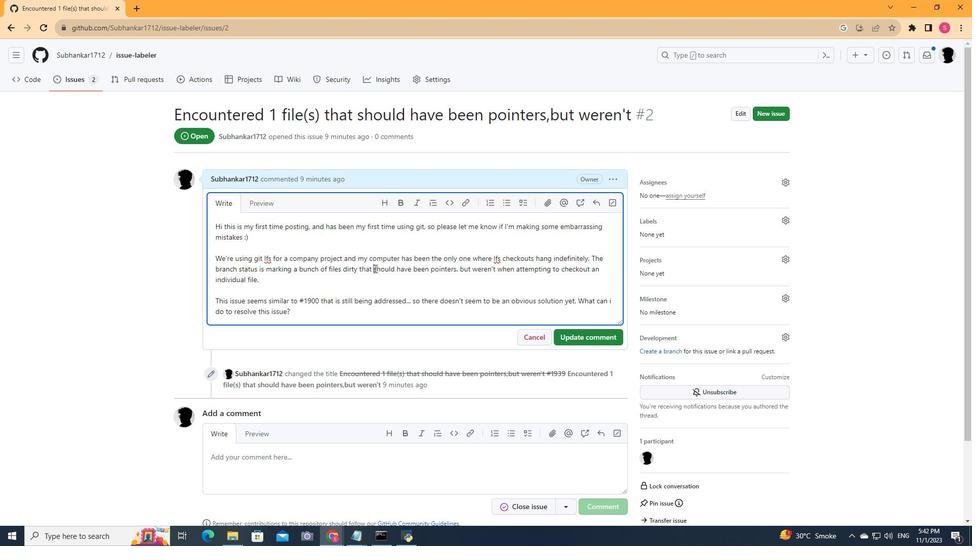 
Action: Mouse moved to (404, 274)
Screenshot: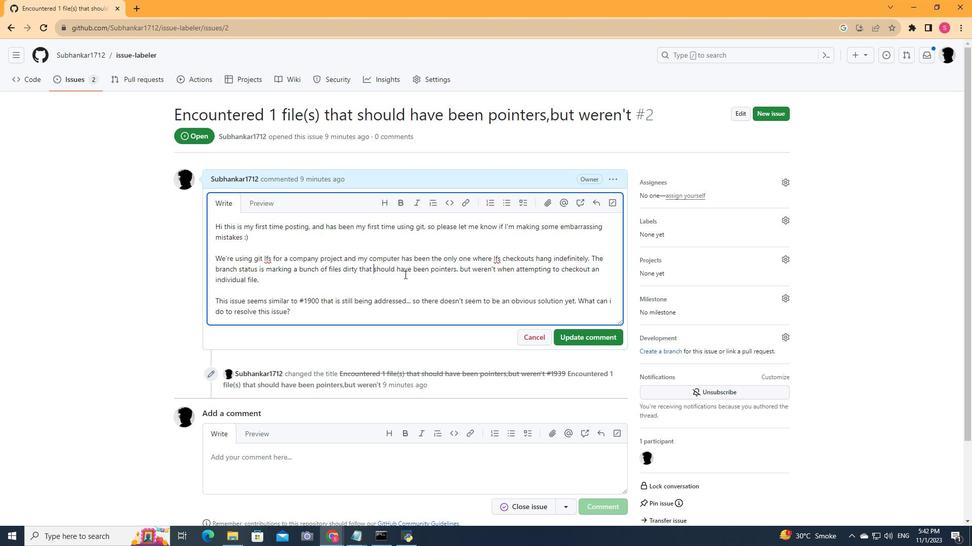 
Action: Key pressed <Key.enter>
Screenshot: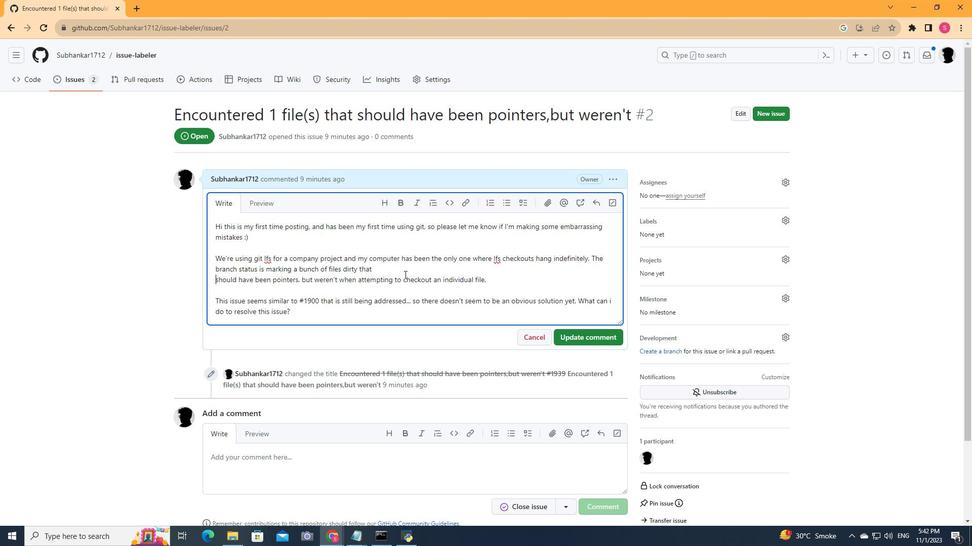 
Action: Mouse moved to (379, 269)
Screenshot: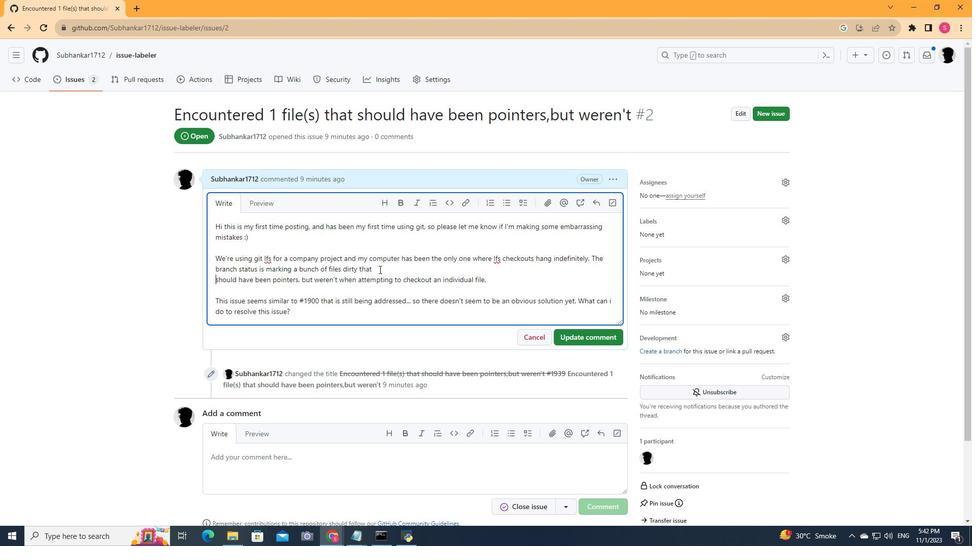 
Action: Mouse pressed left at (379, 269)
Screenshot: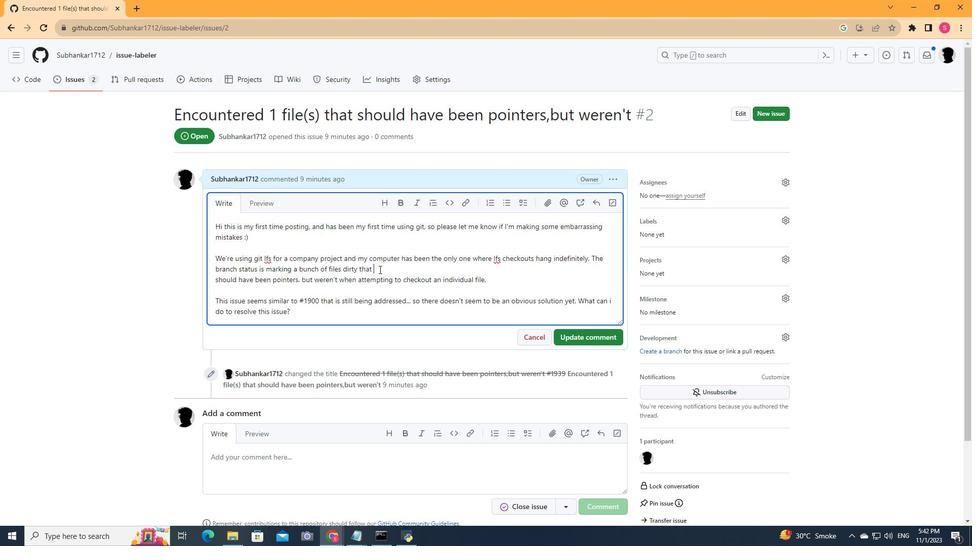 
Action: Key pressed don't<Key.space>exist.<Key.space><Key.shift><Key.shift><Key.shift><Key.shift><Key.shift><Key.shift><Key.shift><Key.shift><Key.shift><Key.shift><Key.shift><Key.shift><Key.shift>I'm<Key.space>getting<Key.space>error;<Key.down><Key.left><Key.left><Key.left><Key.left><Key.left><Key.left><Key.left><Key.left><Key.left><Key.left><Key.left><Key.left><Key.left><Key.left><Key.left><Key.left><Key.left><Key.left><Key.left><Key.left><Key.left><Key.left><Key.left><Key.left><Key.left><Key.left><Key.left><Key.left><Key.left><Key.left><Key.left><Key.left><Key.left><Key.left><Key.left><Key.left><Key.left><Key.left><Key.left><Key.left><Key.left><Key.left><Key.left><Key.left><Key.left><Key.left><Key.left><Key.left><Key.left><Key.left><Key.left><Key.left><Key.left><Key.left><Key.left><Key.left><Key.left><Key.left><Key.left><Key.left><Key.left><Key.left><Key.left><Key.left><Key.left><Key.left><Key.left><Key.left><Key.left><Key.left><Key.left><Key.left><Key.left><Key.left><Key.left><Key.left><Key.left><Key.shift>Encountered<Key.space>1<Key.space>file<Key.shift_r>(s<Key.shift_r>)<Key.space>that<Key.space>
Screenshot: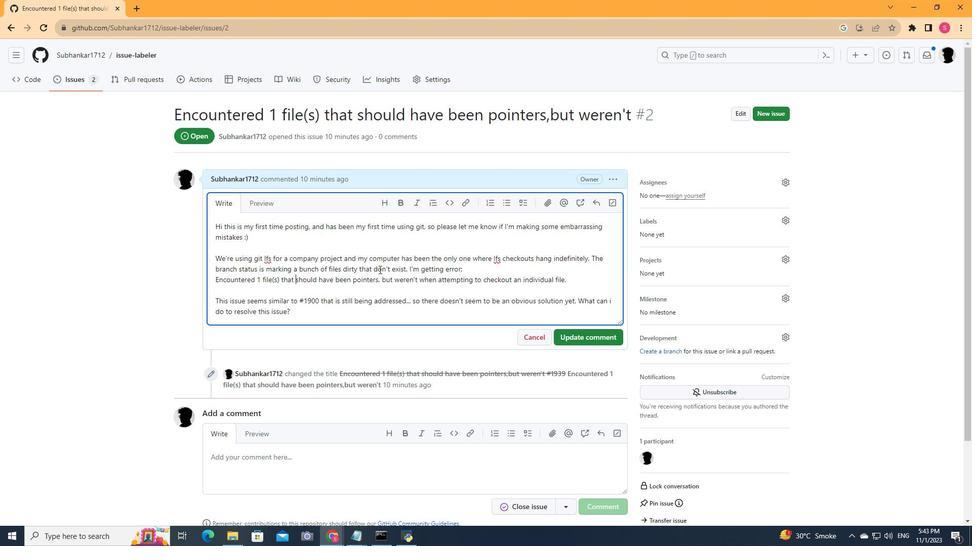 
Action: Mouse moved to (478, 282)
Screenshot: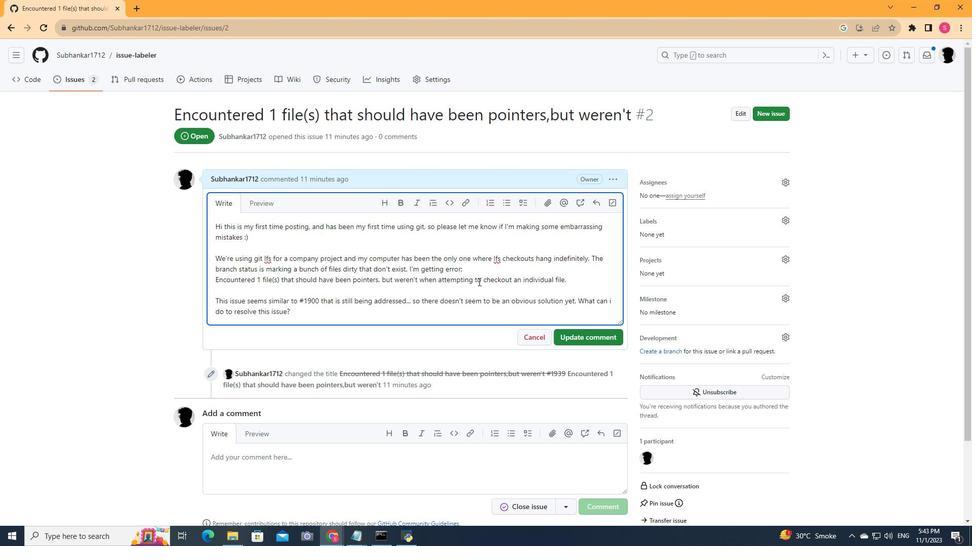 
Action: Mouse scrolled (478, 281) with delta (0, 0)
Screenshot: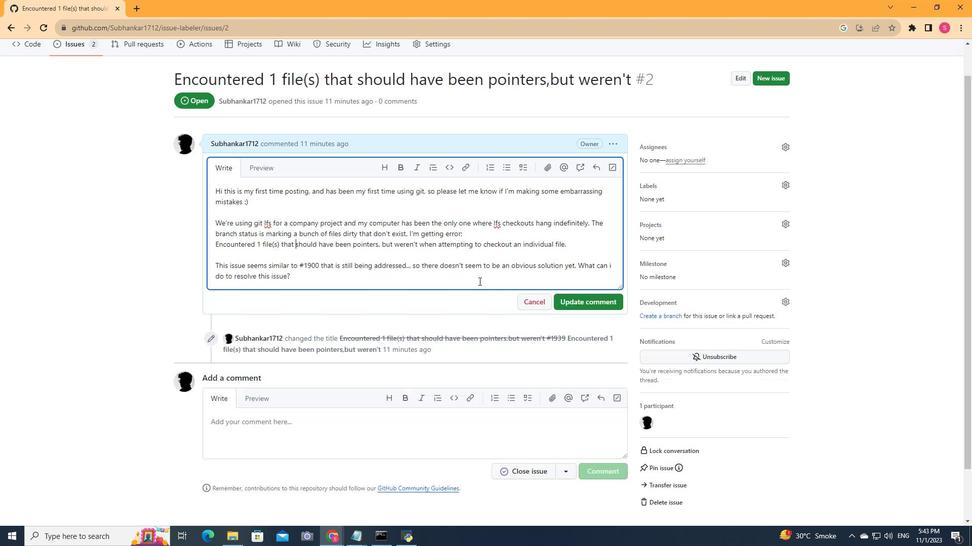 
Action: Mouse scrolled (478, 281) with delta (0, 0)
Screenshot: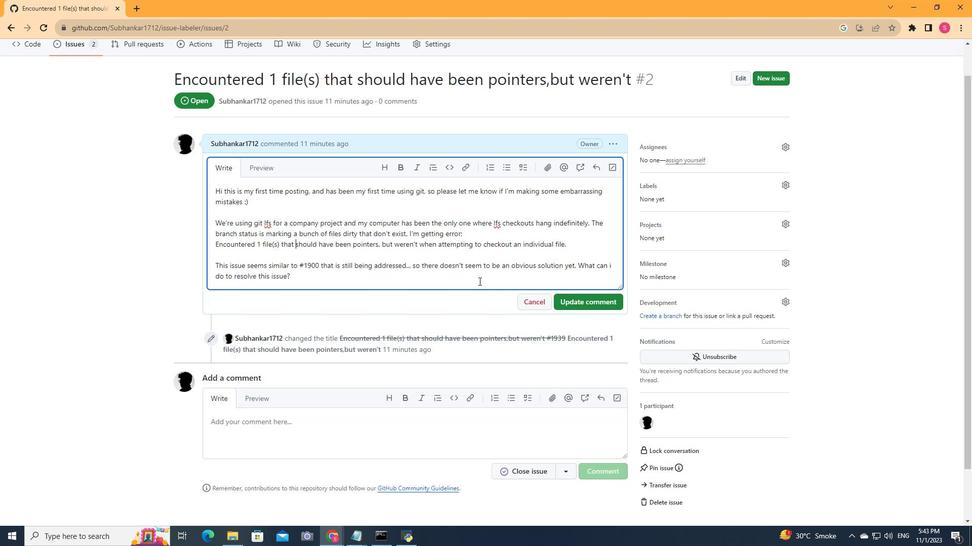 
Action: Mouse moved to (601, 241)
Screenshot: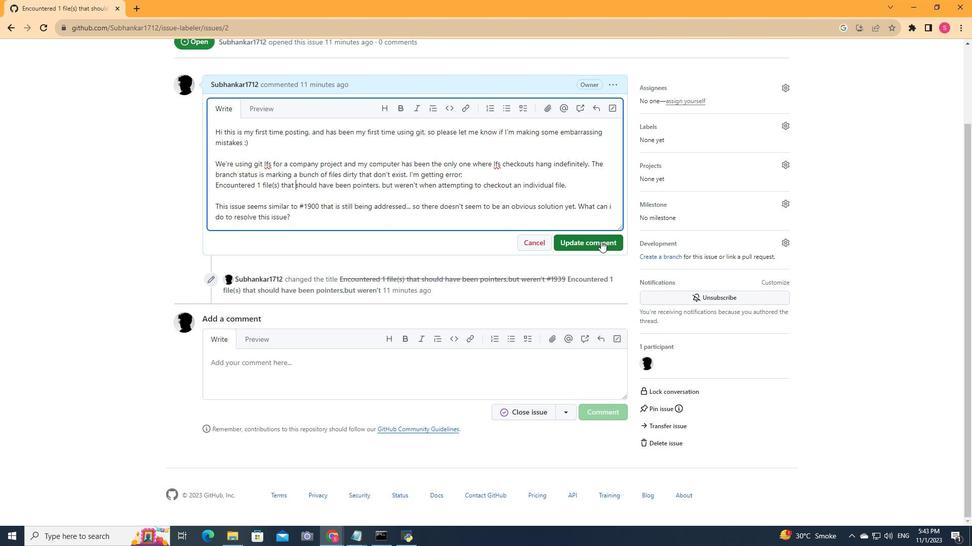 
Action: Mouse pressed left at (601, 241)
Screenshot: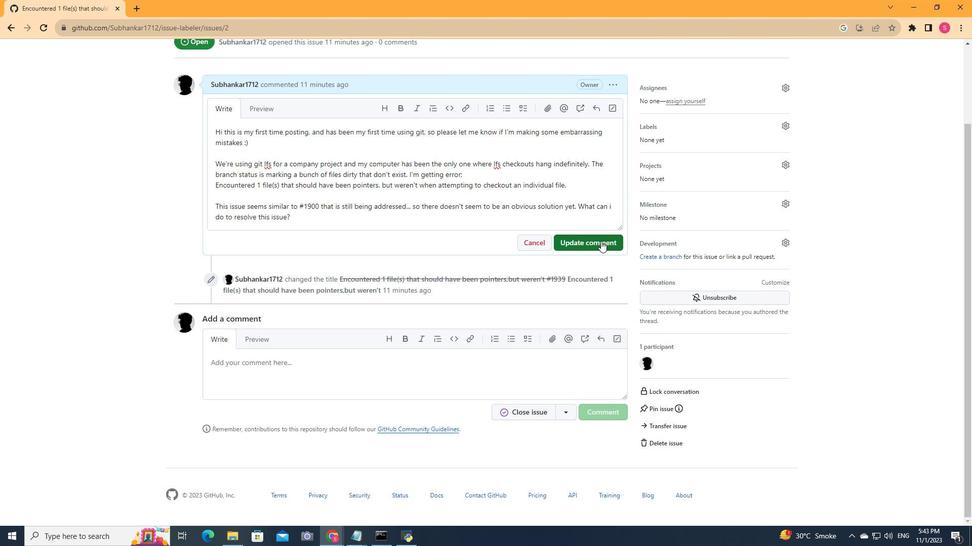 
Action: Mouse moved to (405, 260)
Screenshot: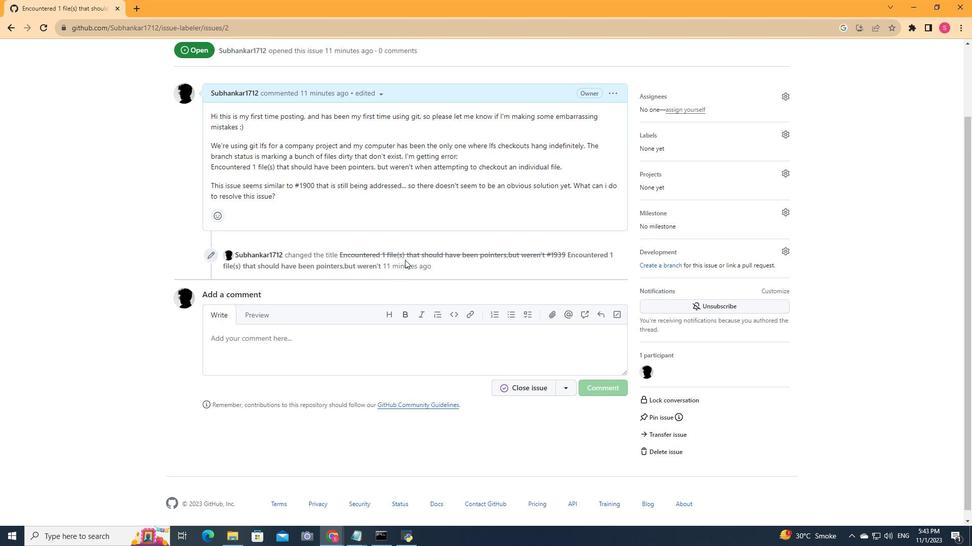 
Action: Mouse scrolled (405, 260) with delta (0, 0)
Screenshot: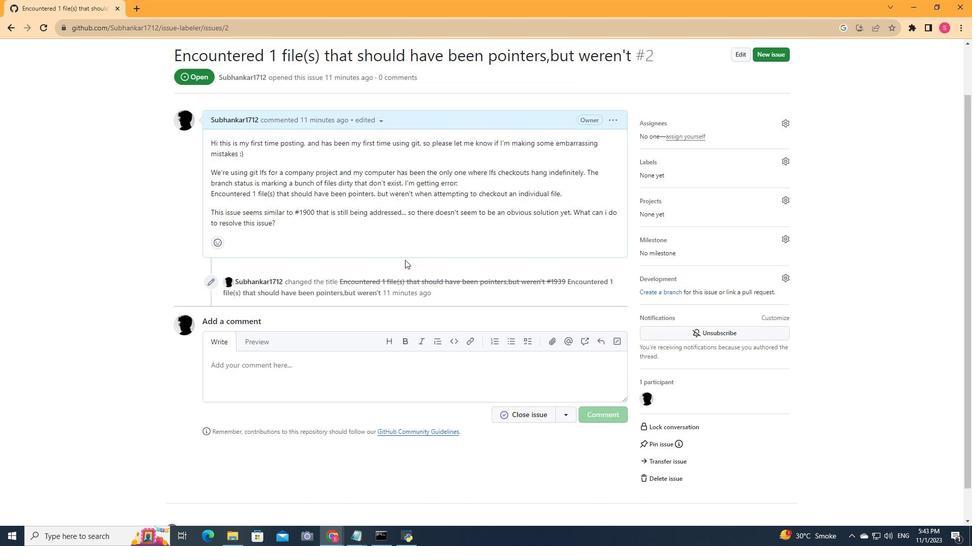 
Action: Mouse scrolled (405, 260) with delta (0, 0)
Screenshot: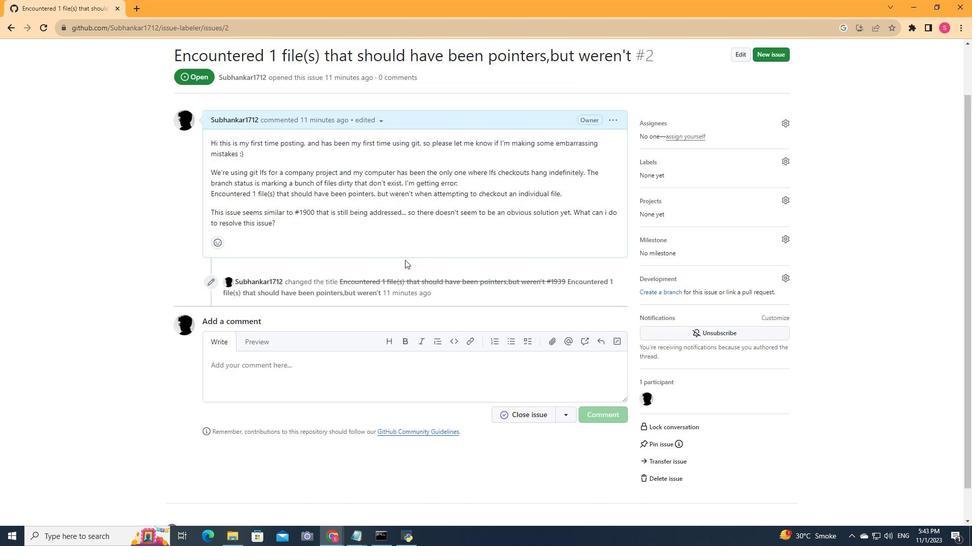
Action: Mouse scrolled (405, 260) with delta (0, 0)
Screenshot: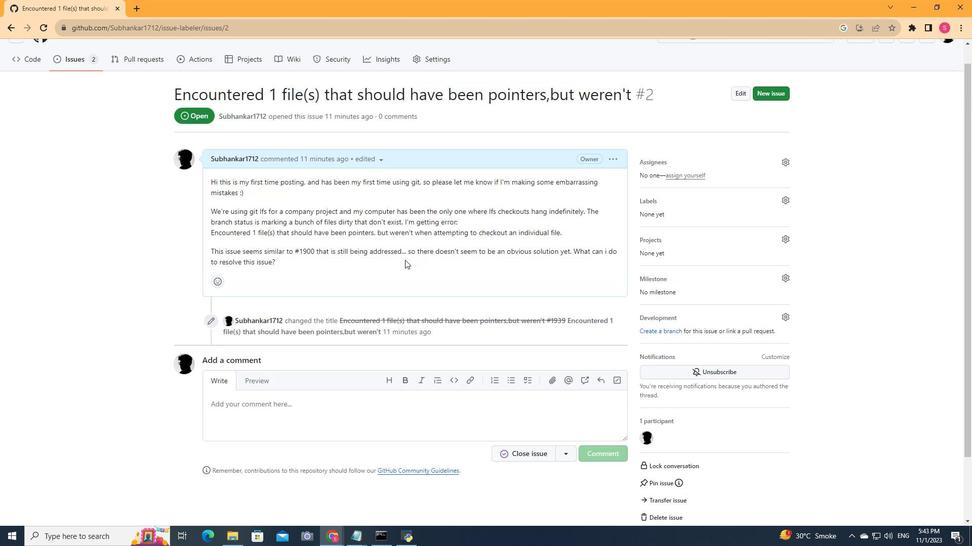 
Action: Mouse moved to (80, 79)
Screenshot: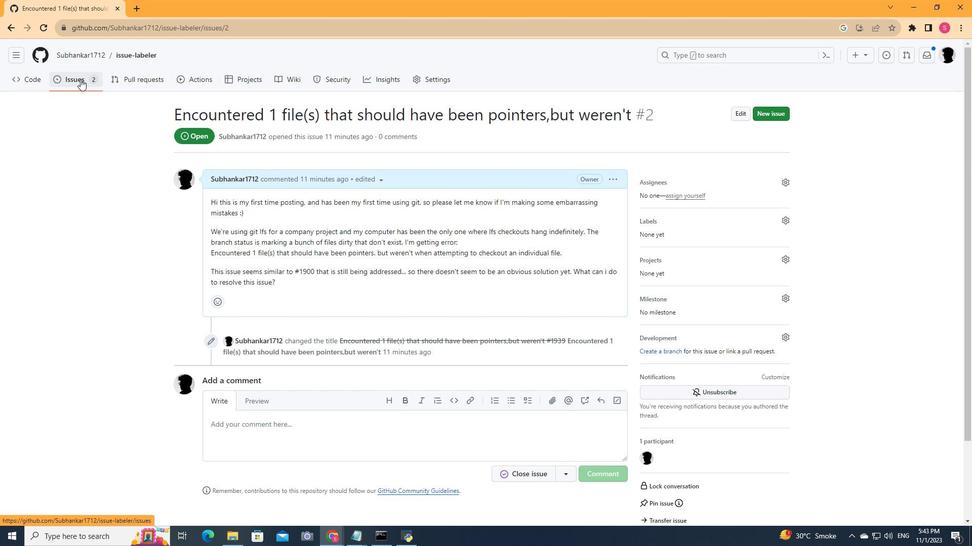 
Action: Mouse pressed left at (80, 79)
Screenshot: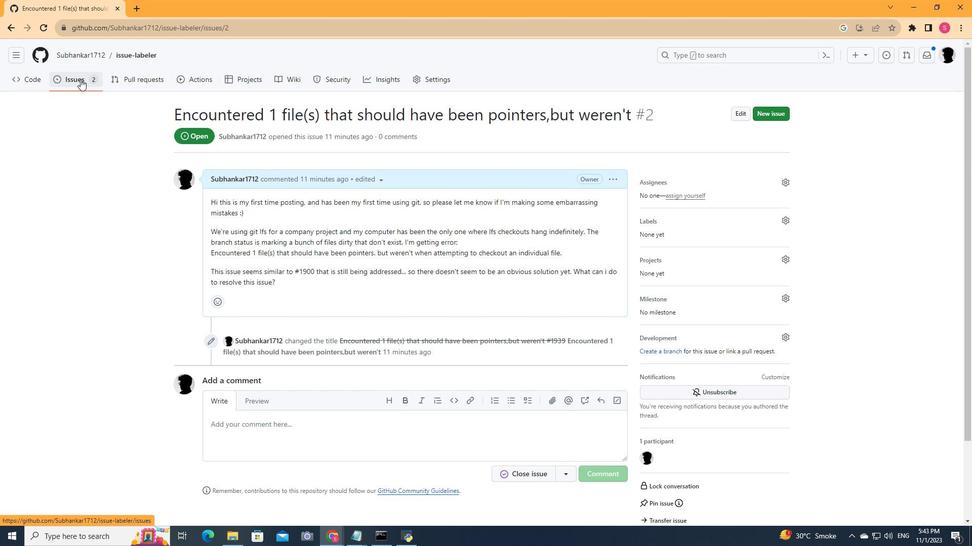 
Action: Mouse moved to (266, 170)
Screenshot: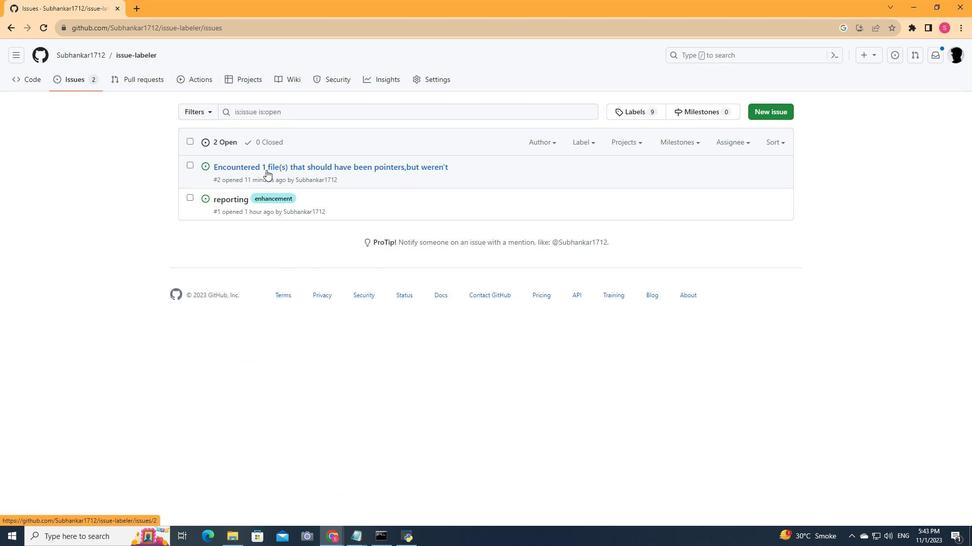 
Action: Mouse pressed left at (266, 170)
Screenshot: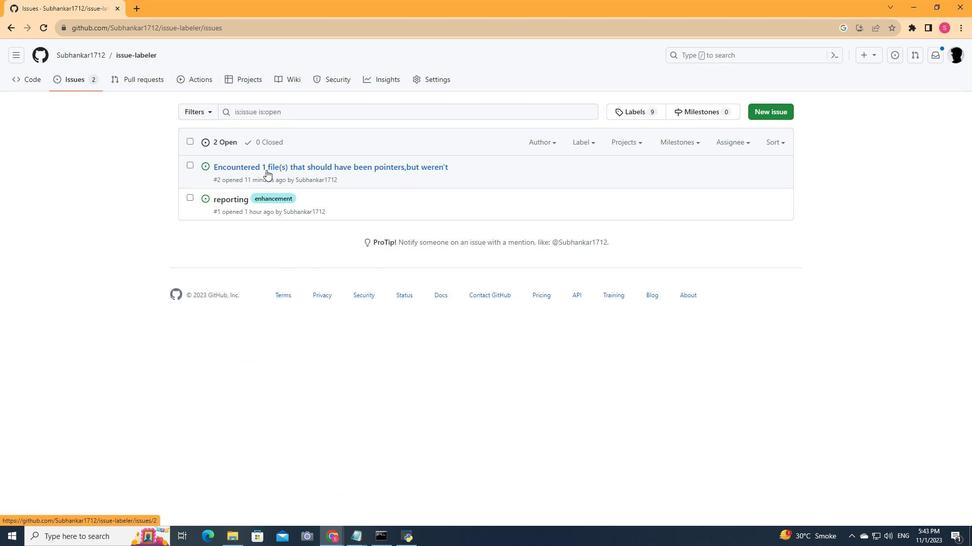 
Action: Mouse moved to (435, 249)
Screenshot: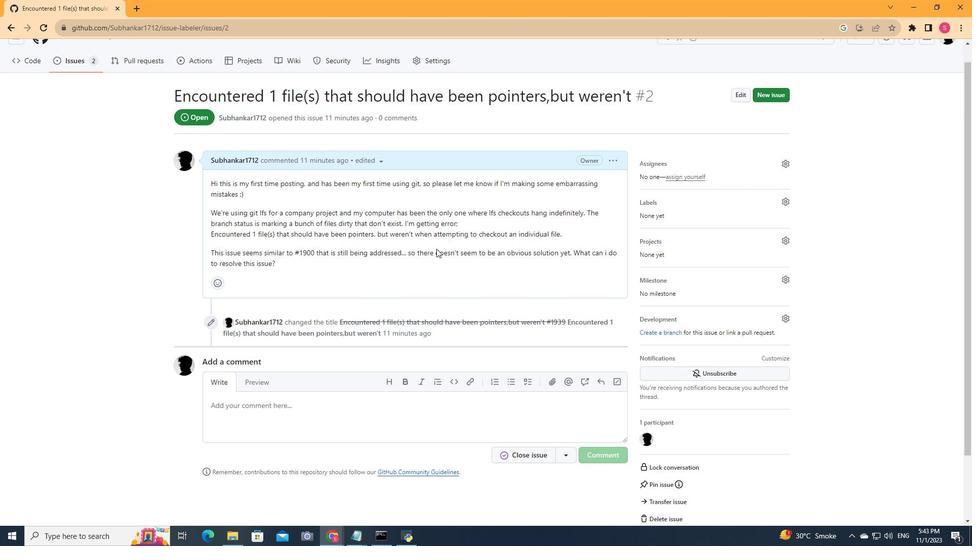 
Action: Mouse scrolled (435, 248) with delta (0, 0)
Screenshot: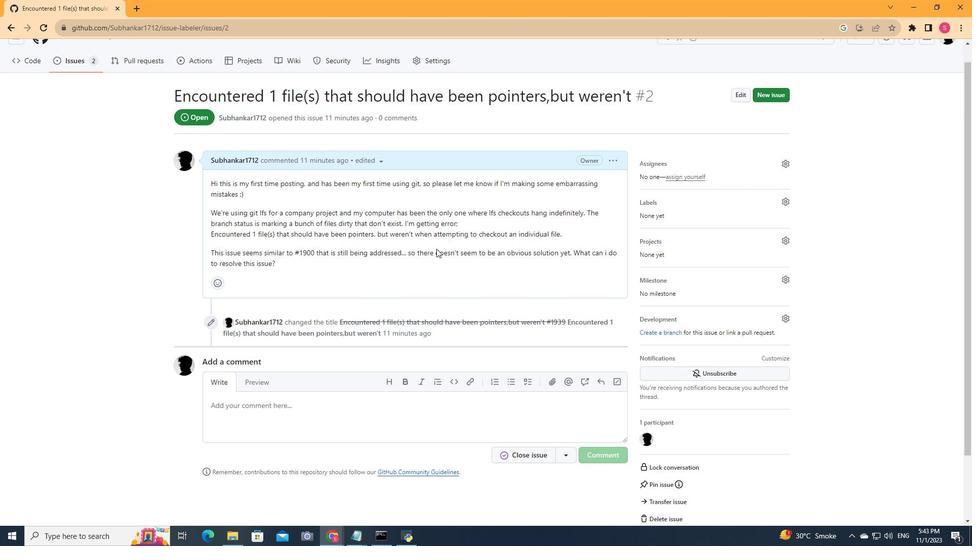 
Action: Mouse moved to (436, 249)
Screenshot: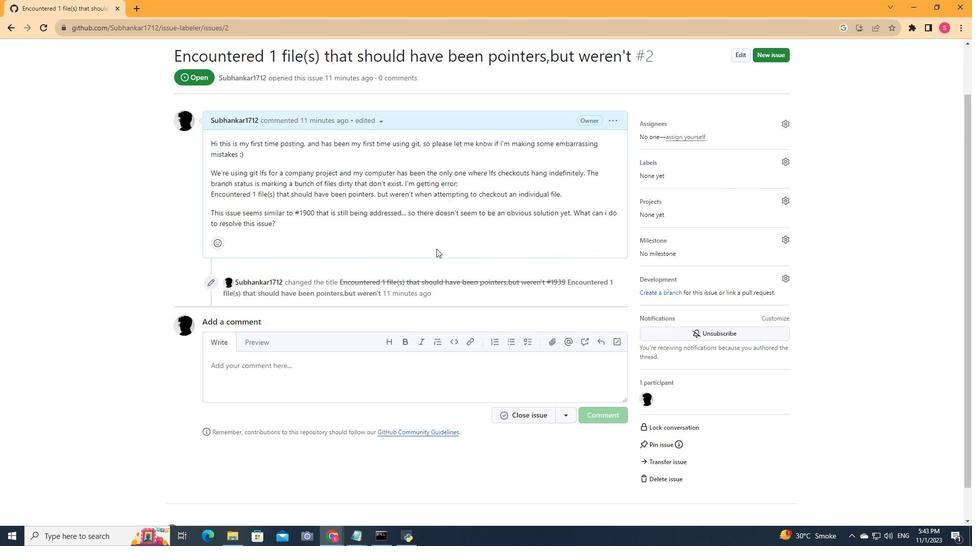 
Action: Mouse scrolled (436, 248) with delta (0, 0)
Screenshot: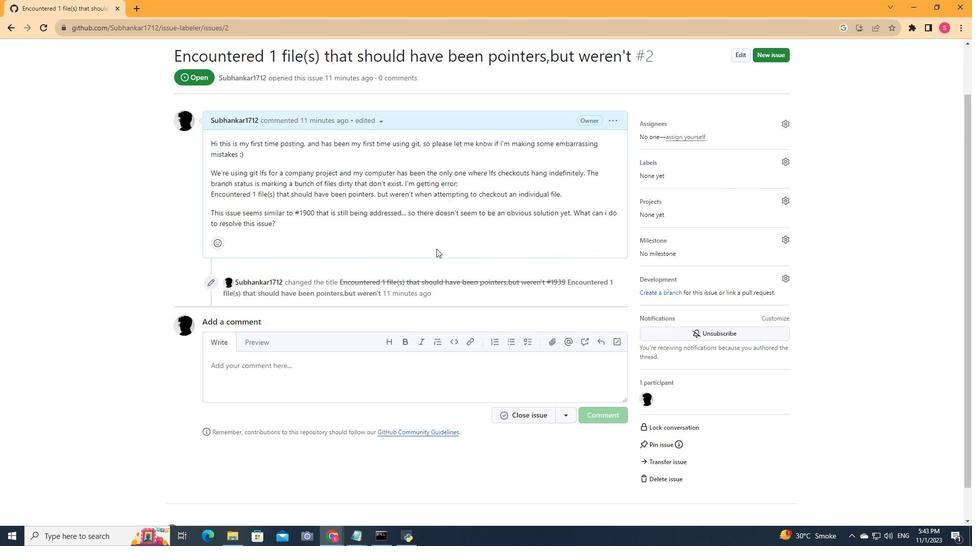 
Action: Mouse scrolled (436, 248) with delta (0, 0)
Screenshot: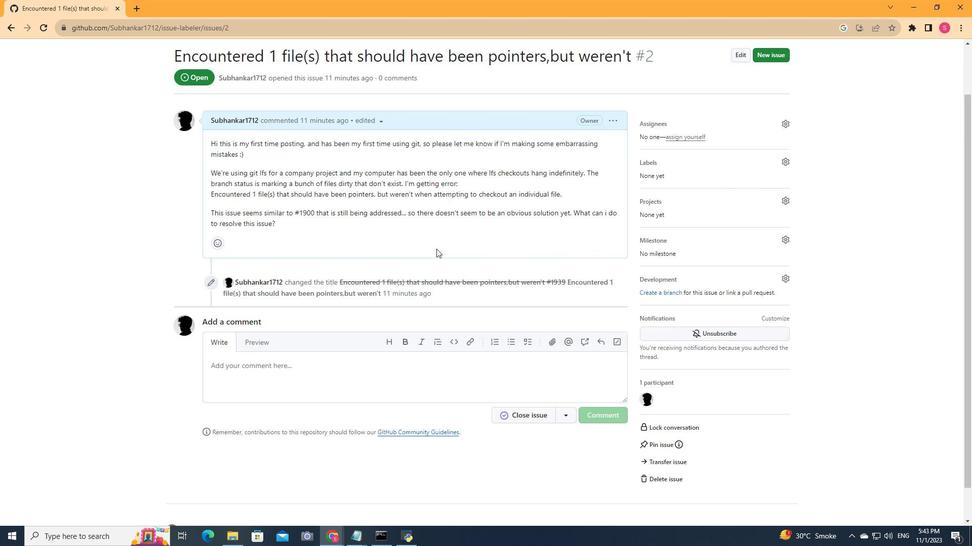 
Action: Mouse scrolled (436, 248) with delta (0, 0)
Screenshot: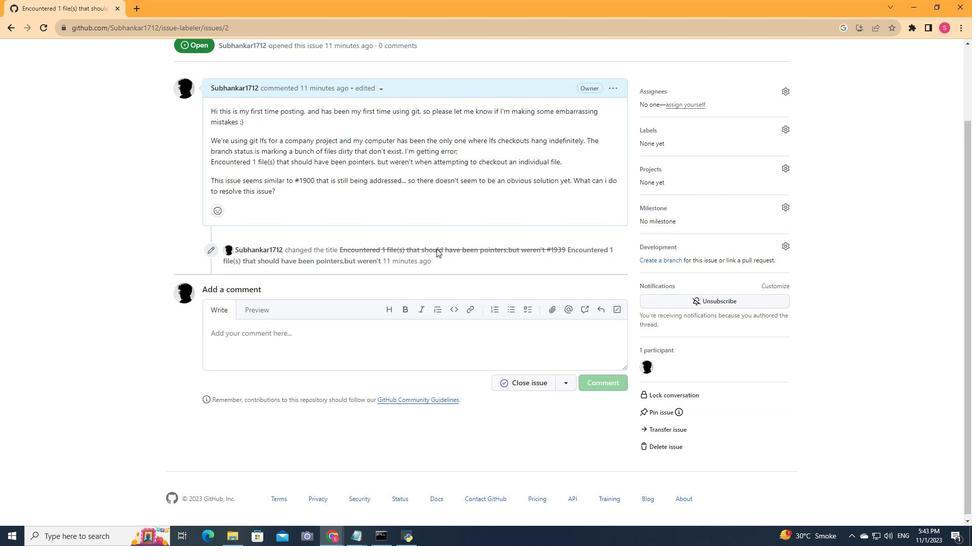 
Action: Mouse scrolled (436, 249) with delta (0, 0)
Screenshot: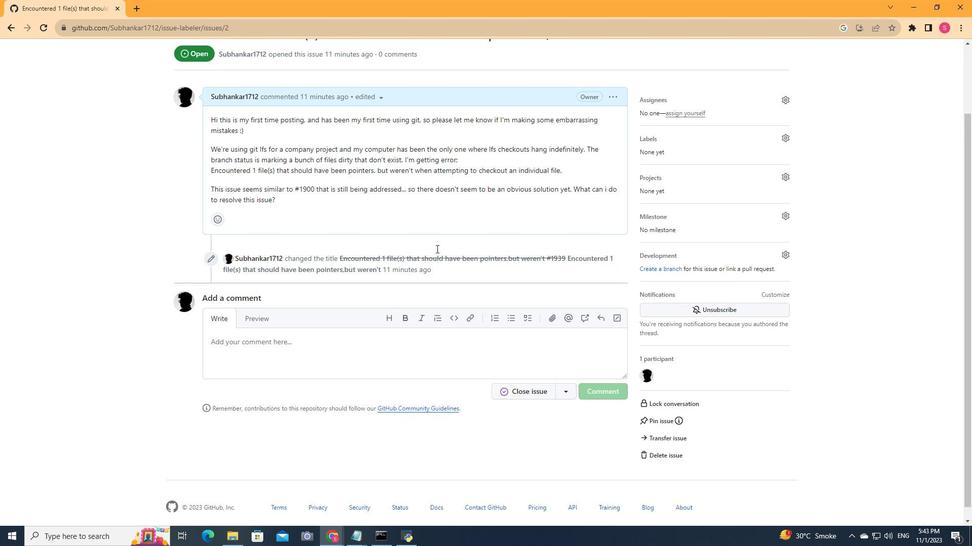 
Action: Mouse scrolled (436, 249) with delta (0, 0)
Screenshot: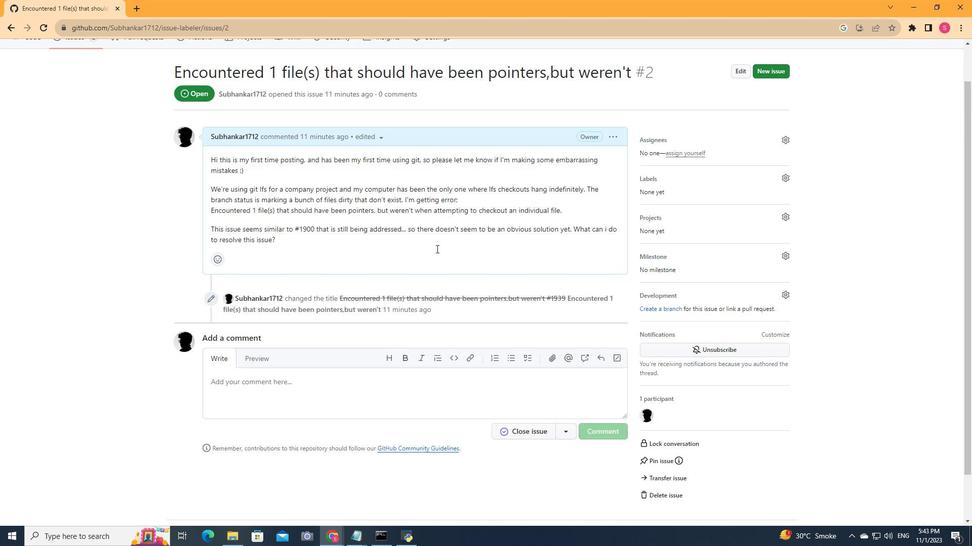
Action: Mouse scrolled (436, 249) with delta (0, 0)
Screenshot: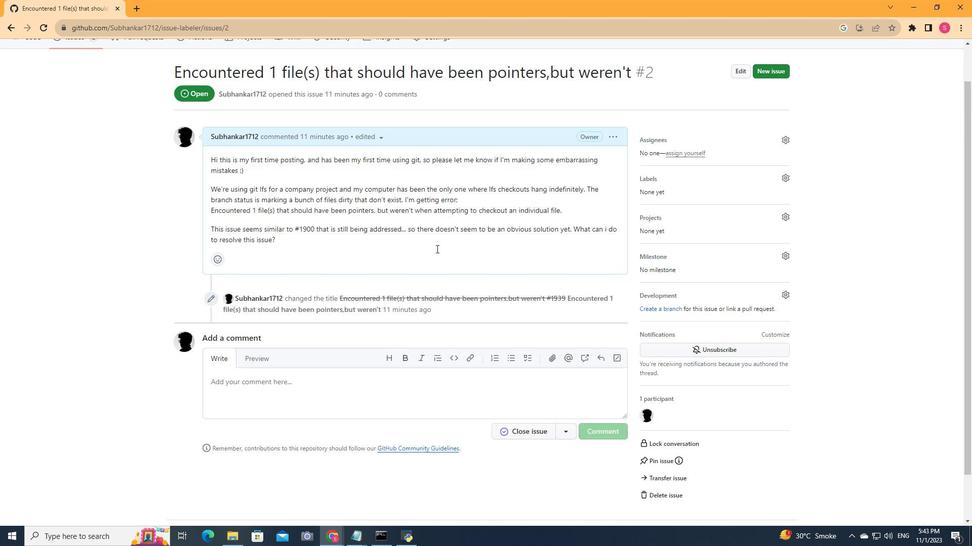 
Action: Mouse scrolled (436, 249) with delta (0, 0)
Screenshot: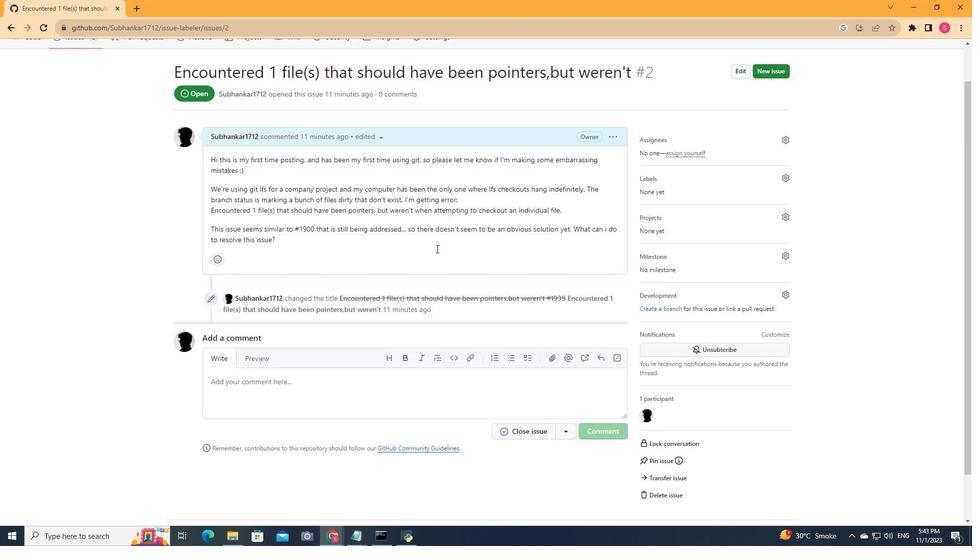 
Action: Mouse scrolled (436, 249) with delta (0, 0)
Screenshot: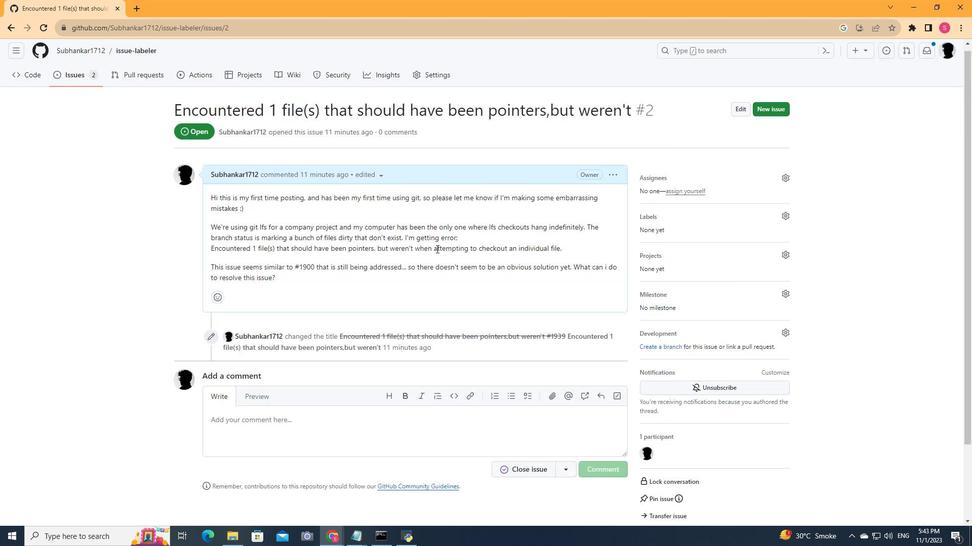 
Action: Mouse scrolled (436, 249) with delta (0, 0)
Screenshot: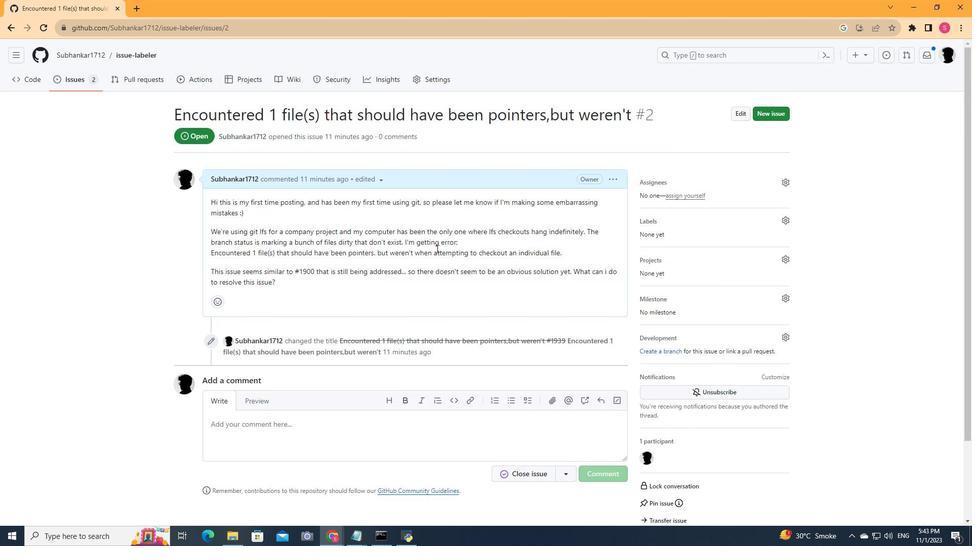 
